 Task: Find a place to stay in Municipio de Copacabana, Colombia, from 7th to 15th July for 4 guests, with a price range of ₹15,000 to ₹20,000, an entire place, and a washing machine.
Action: Mouse moved to (417, 73)
Screenshot: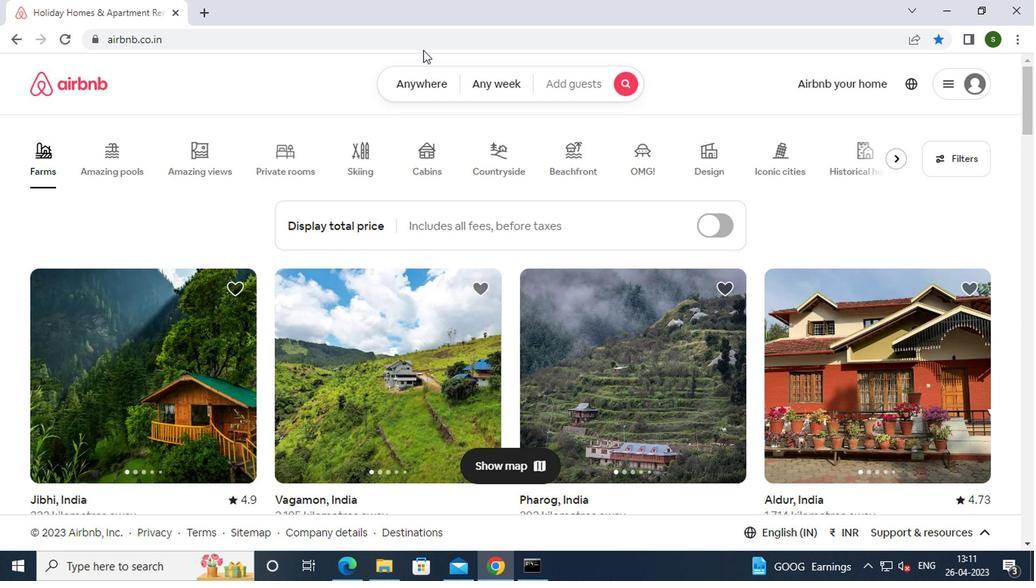 
Action: Mouse pressed left at (417, 73)
Screenshot: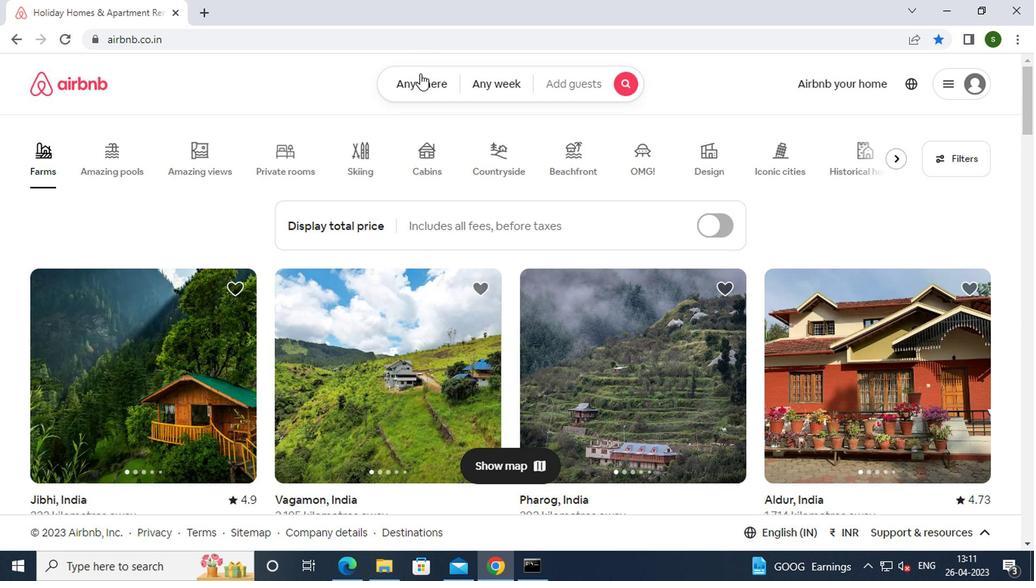 
Action: Mouse moved to (308, 136)
Screenshot: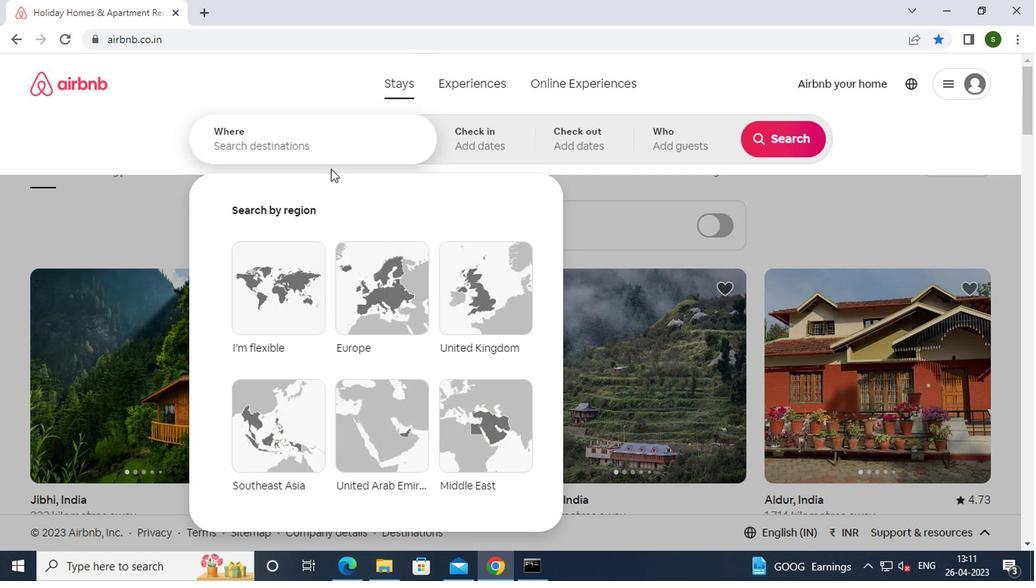 
Action: Mouse pressed left at (308, 136)
Screenshot: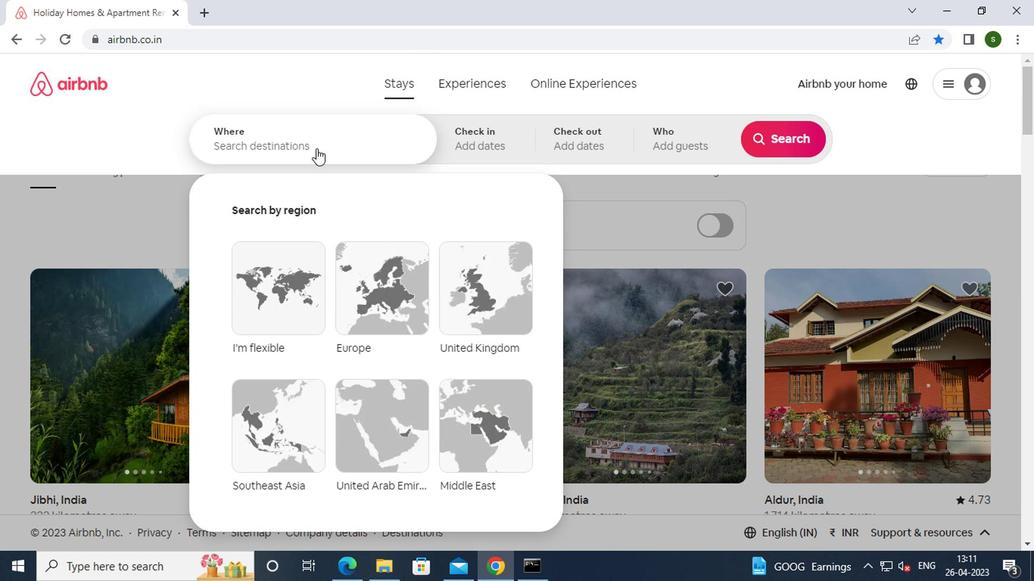 
Action: Key pressed m<Key.caps_lock>unicipio<Key.space>de<Key.space><Key.caps_lock>c<Key.caps_lock>opacabana,<Key.space><Key.caps_lock>c<Key.caps_lock>olombia<Key.enter>
Screenshot: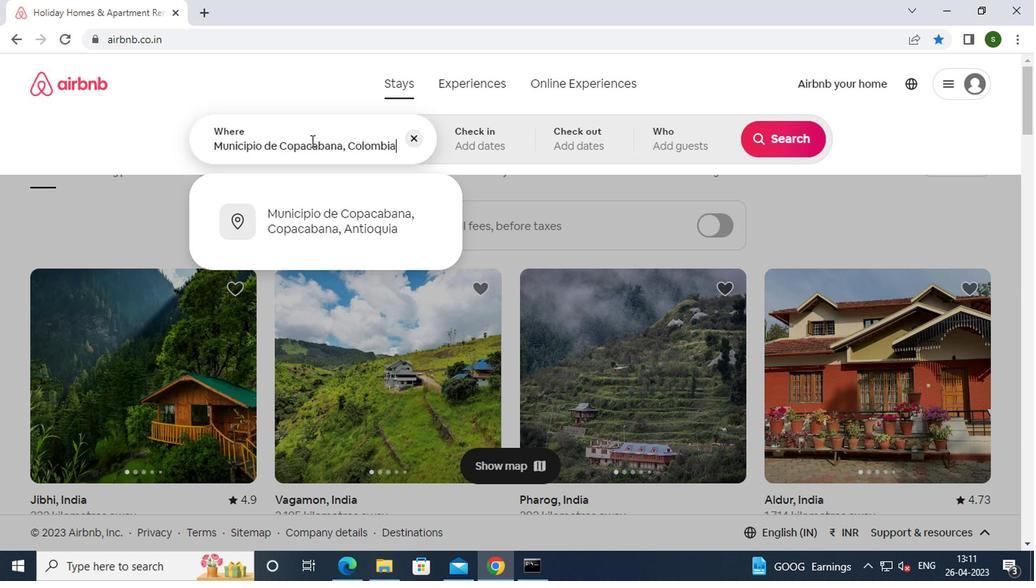 
Action: Mouse moved to (775, 265)
Screenshot: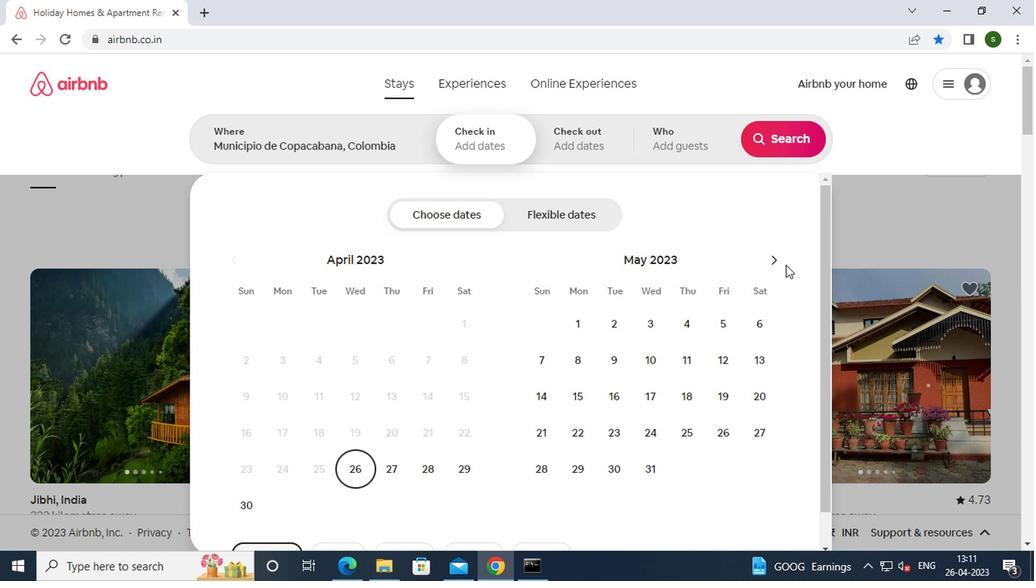 
Action: Mouse pressed left at (775, 265)
Screenshot: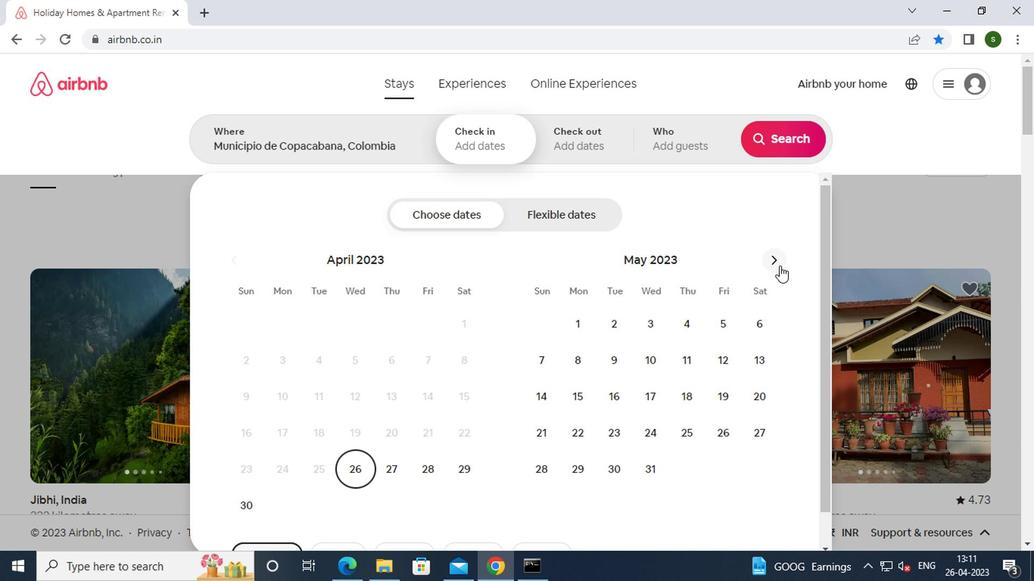 
Action: Mouse pressed left at (775, 265)
Screenshot: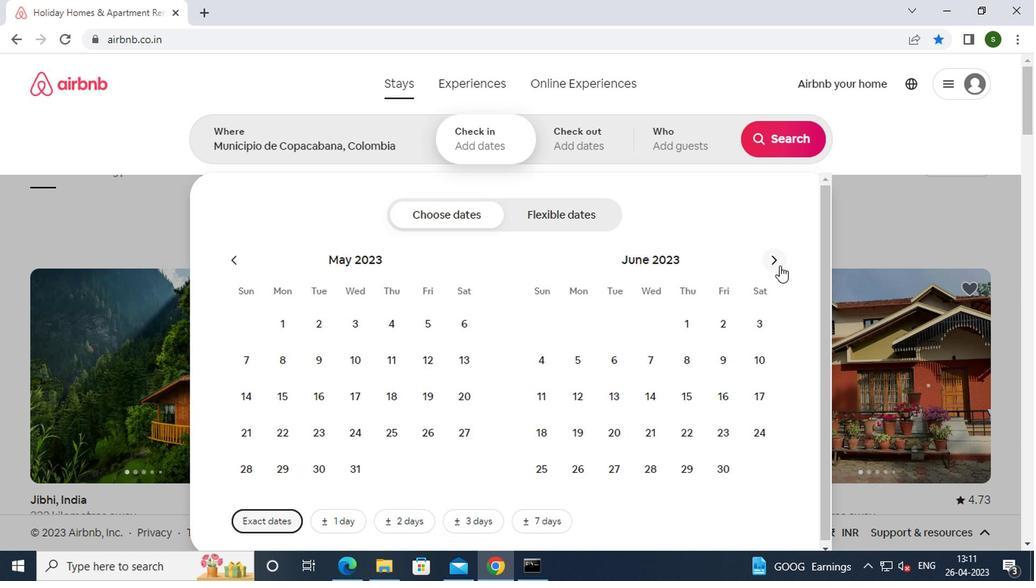 
Action: Mouse moved to (717, 369)
Screenshot: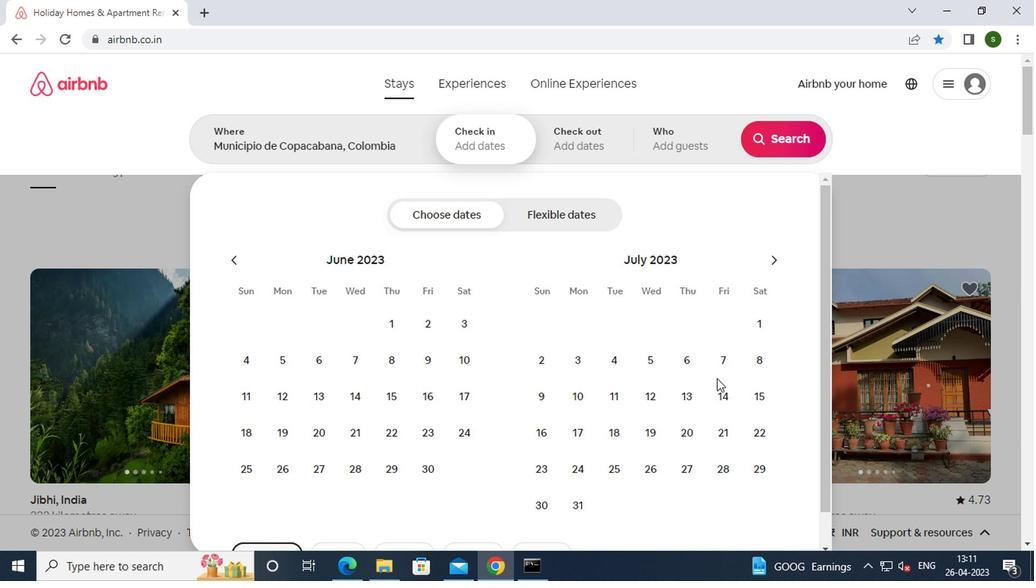 
Action: Mouse pressed left at (717, 369)
Screenshot: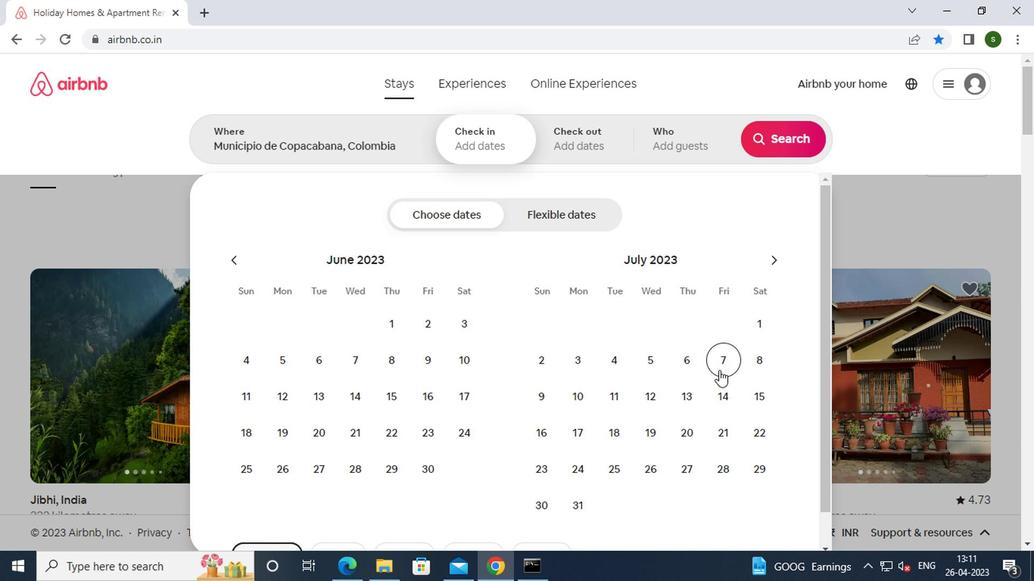 
Action: Mouse moved to (744, 386)
Screenshot: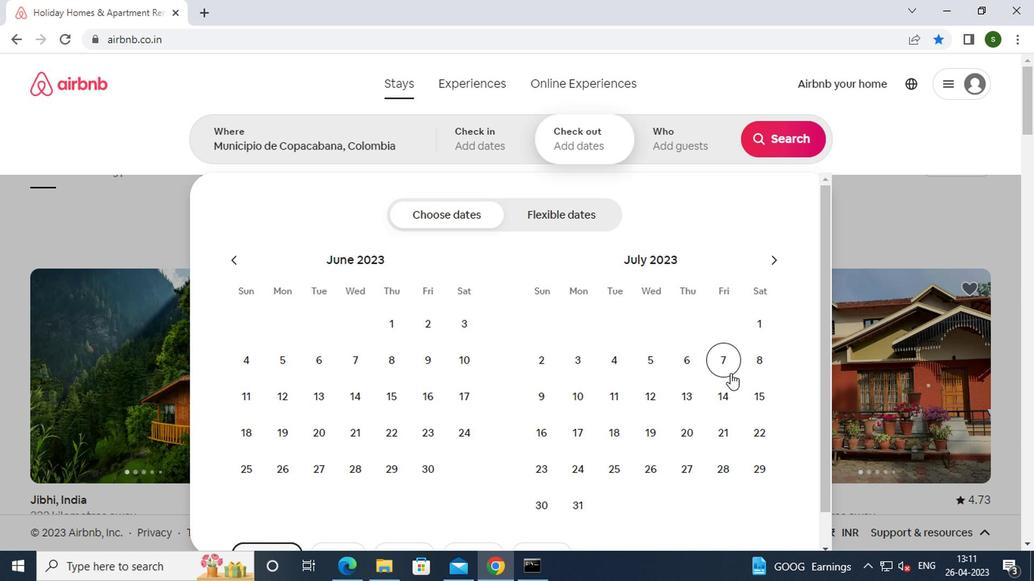 
Action: Mouse pressed left at (744, 386)
Screenshot: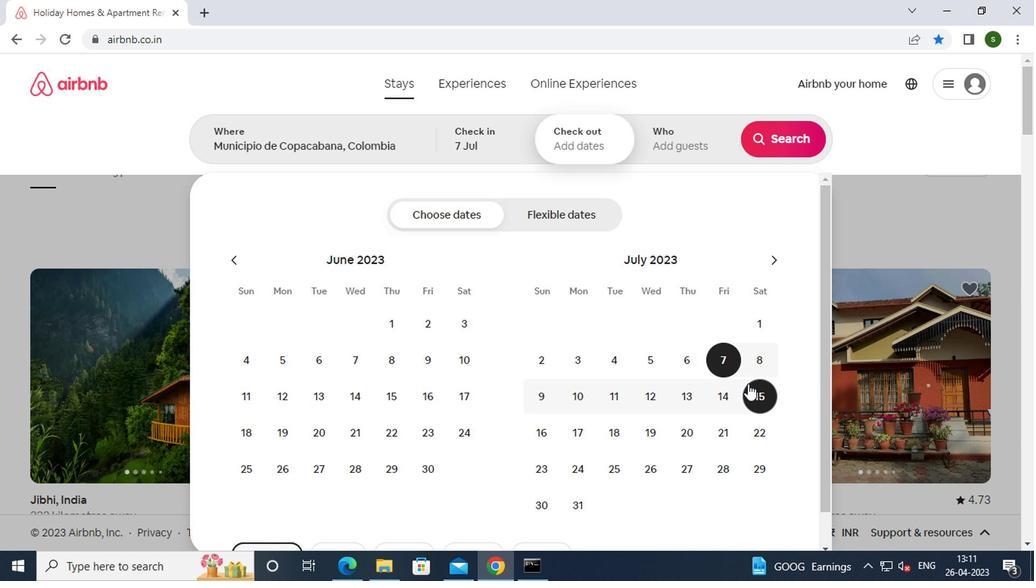 
Action: Mouse moved to (686, 146)
Screenshot: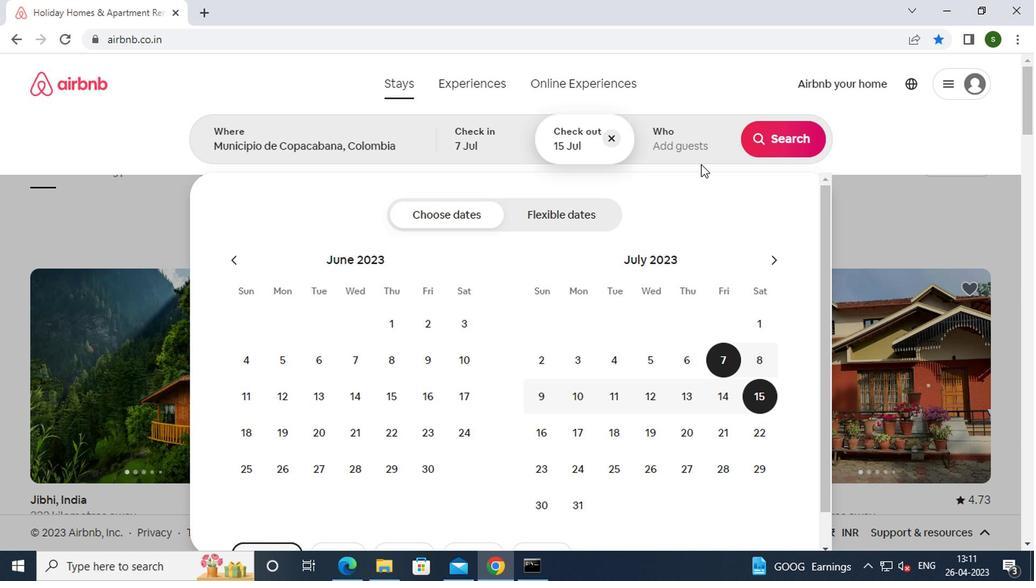 
Action: Mouse pressed left at (686, 146)
Screenshot: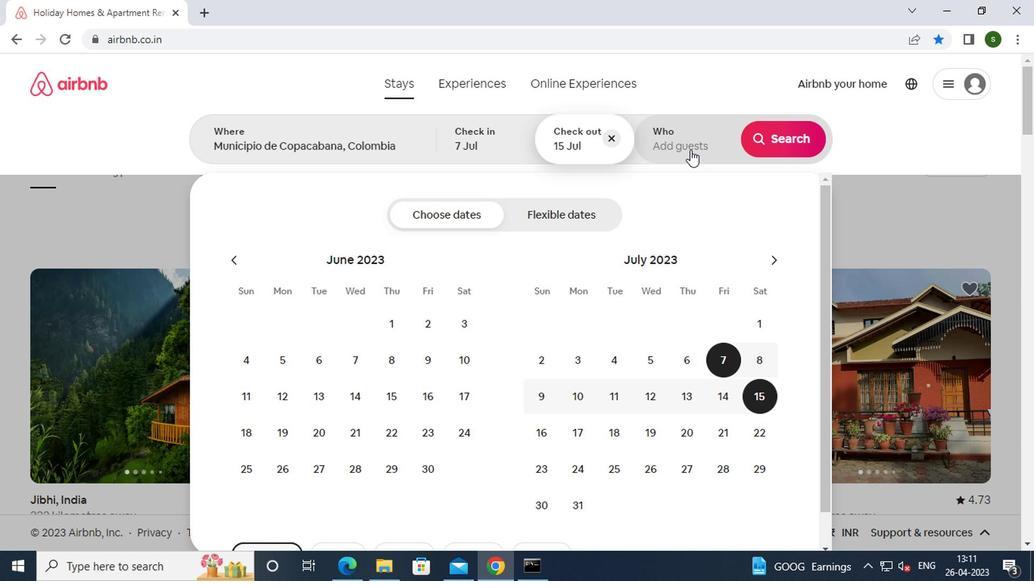 
Action: Mouse moved to (782, 220)
Screenshot: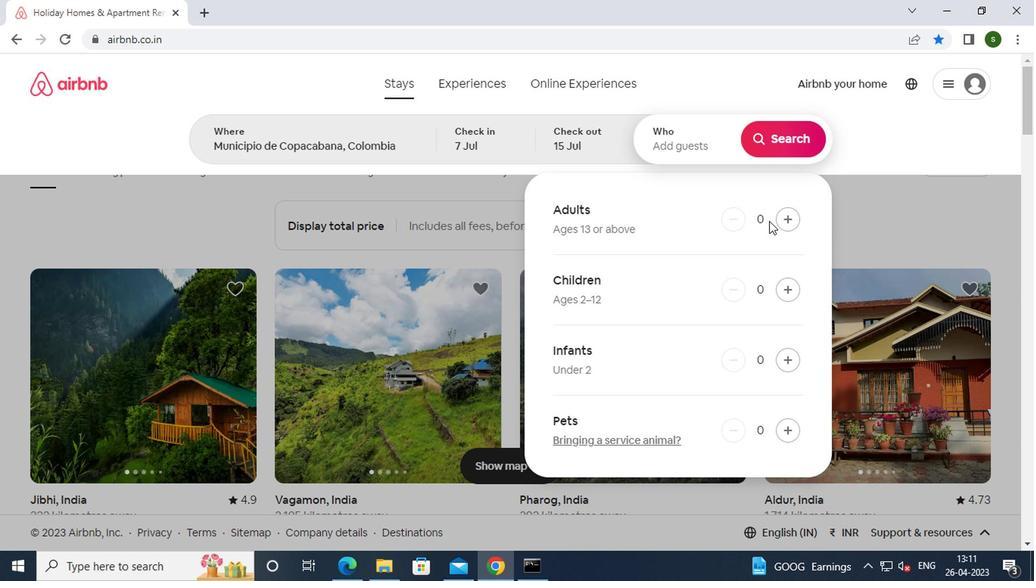 
Action: Mouse pressed left at (782, 220)
Screenshot: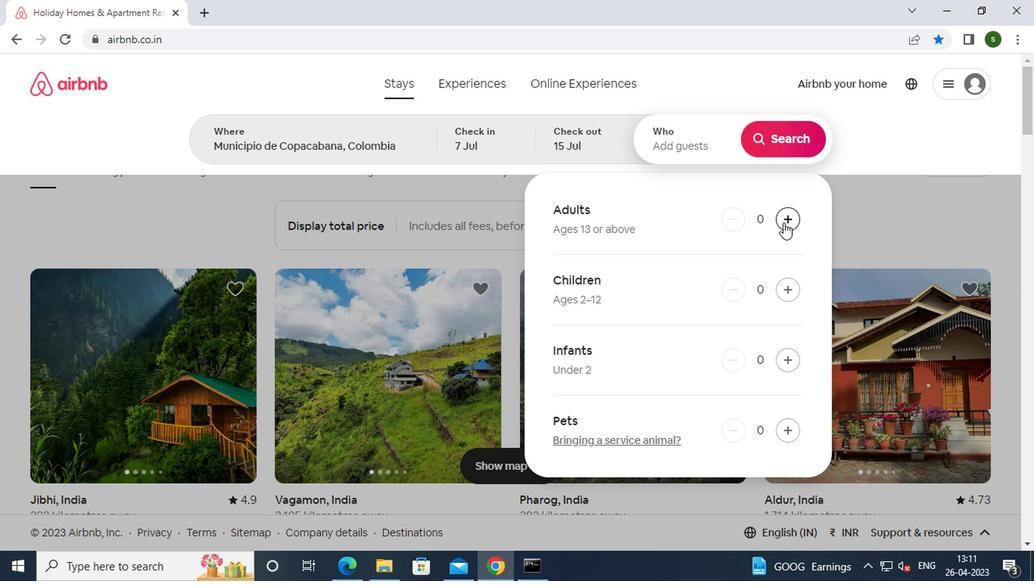 
Action: Mouse pressed left at (782, 220)
Screenshot: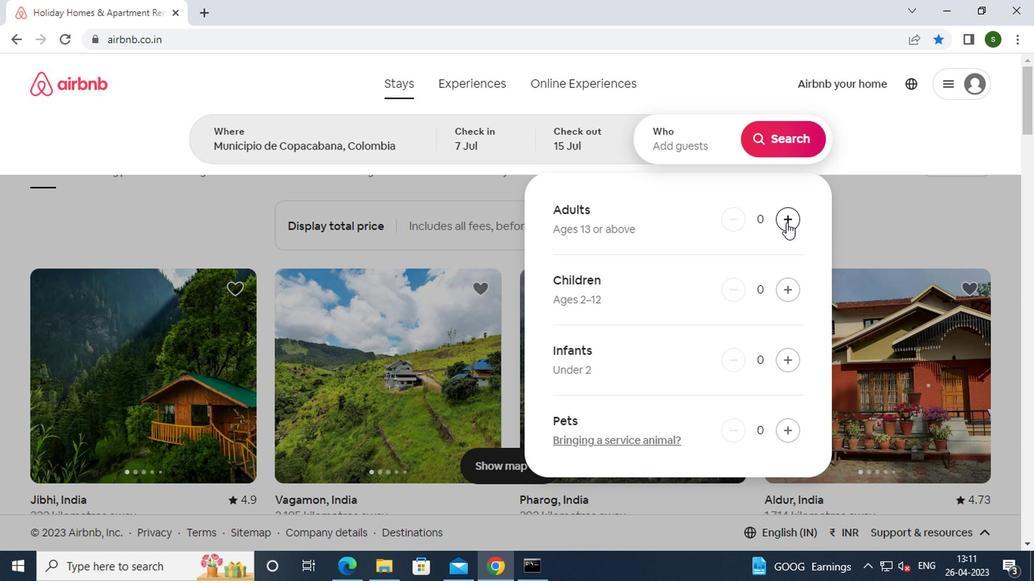 
Action: Mouse pressed left at (782, 220)
Screenshot: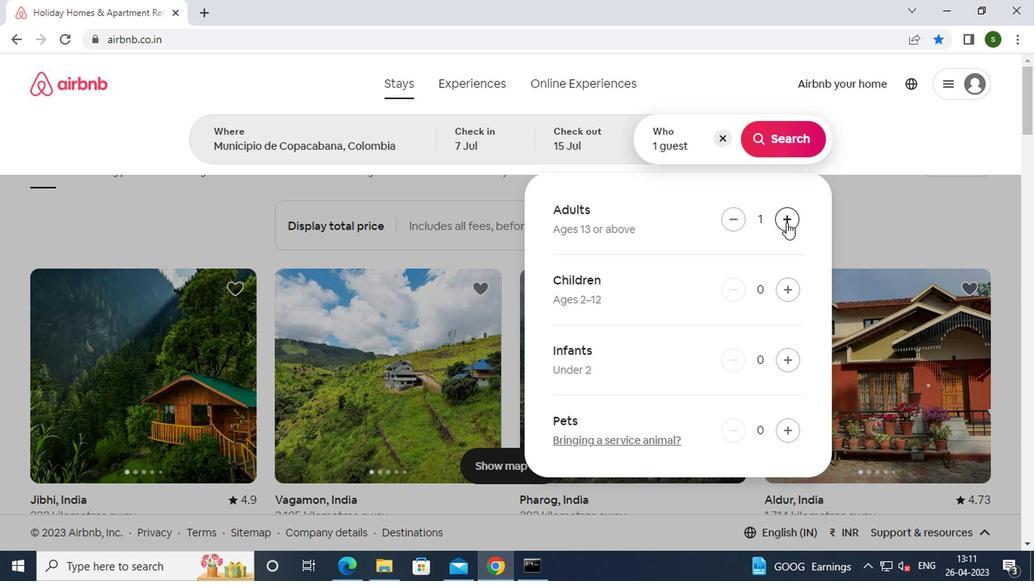 
Action: Mouse pressed left at (782, 220)
Screenshot: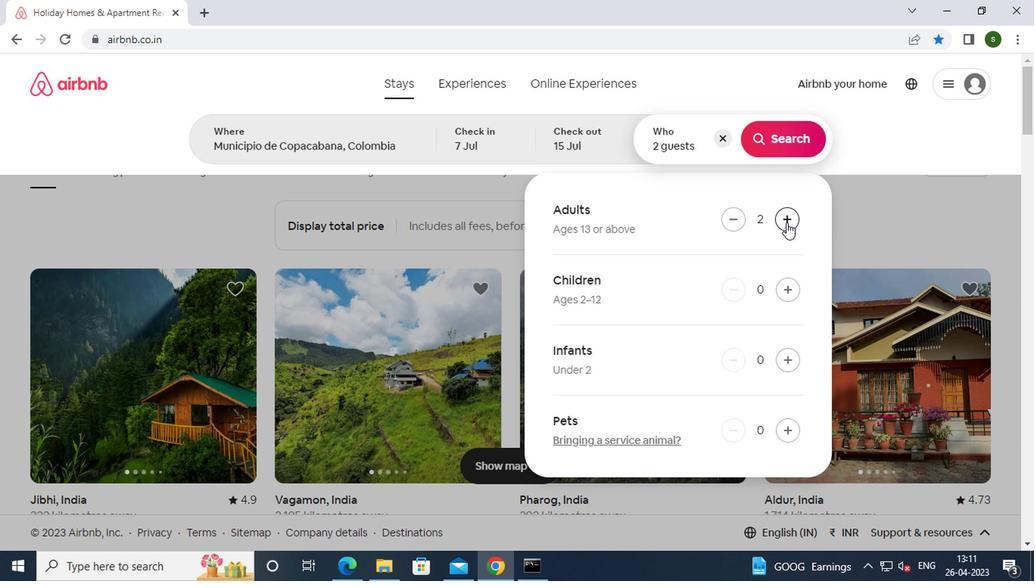 
Action: Mouse pressed left at (782, 220)
Screenshot: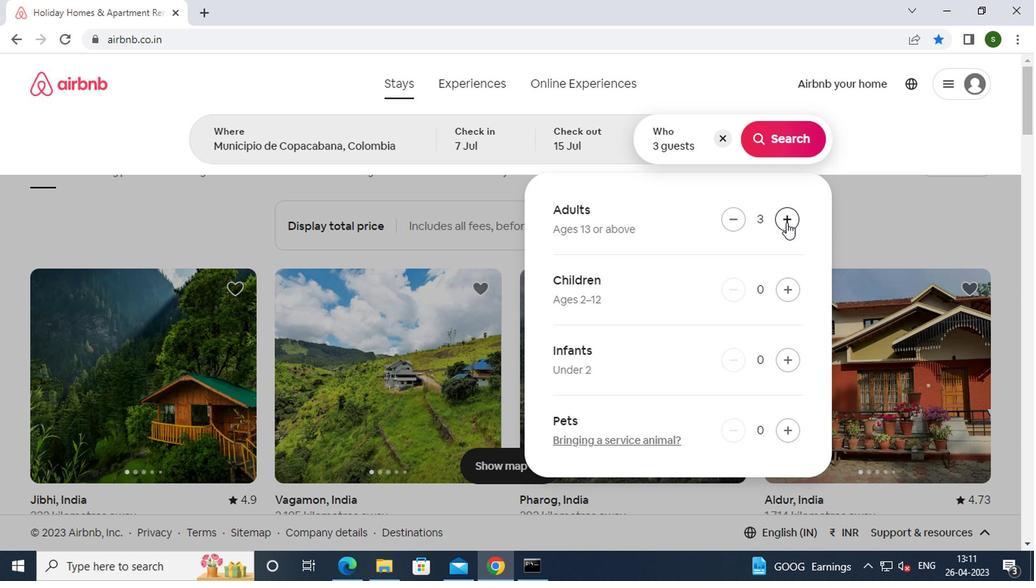 
Action: Mouse pressed left at (782, 220)
Screenshot: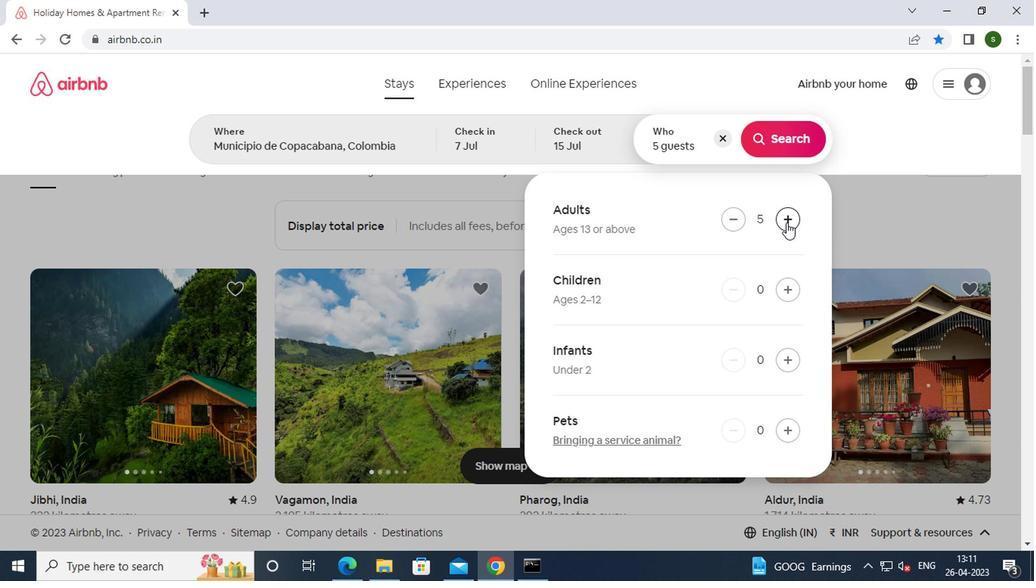 
Action: Mouse moved to (776, 147)
Screenshot: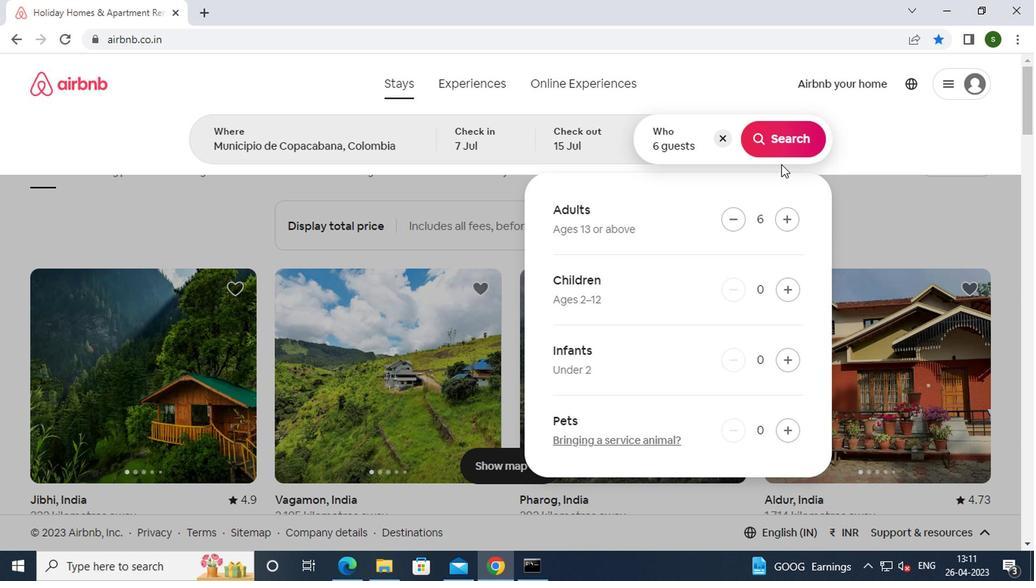 
Action: Mouse pressed left at (776, 147)
Screenshot: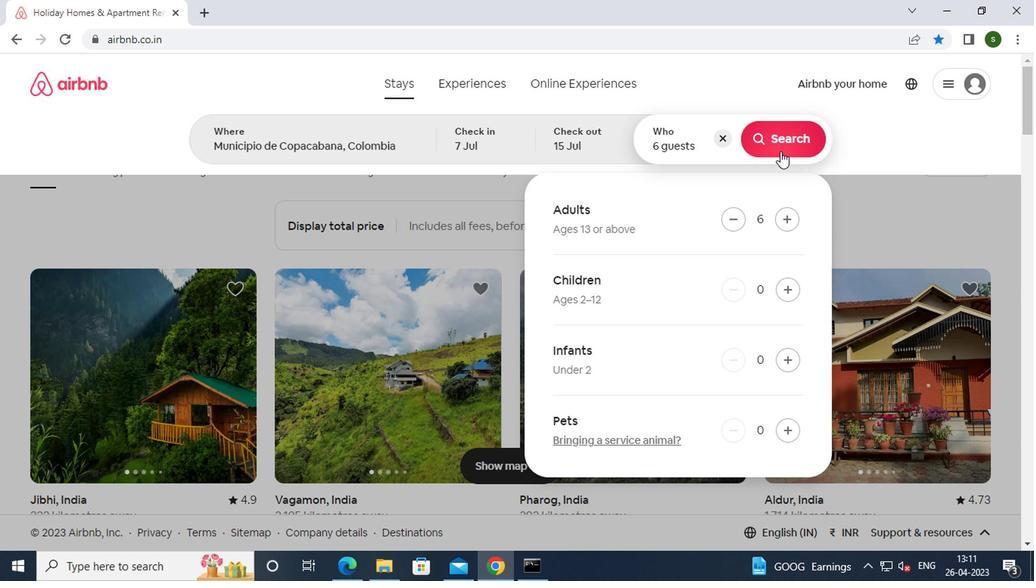
Action: Mouse moved to (948, 141)
Screenshot: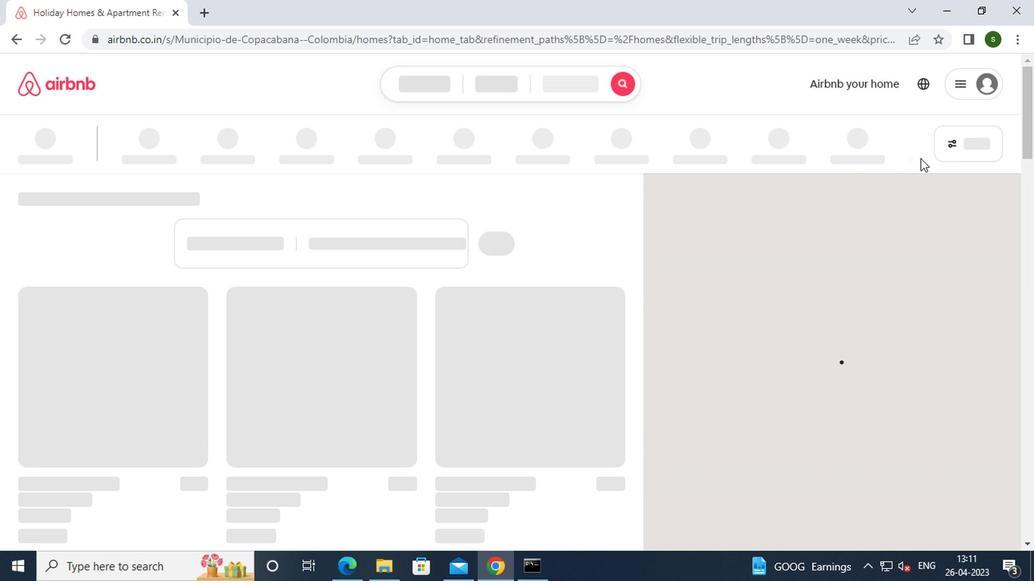 
Action: Mouse pressed left at (948, 141)
Screenshot: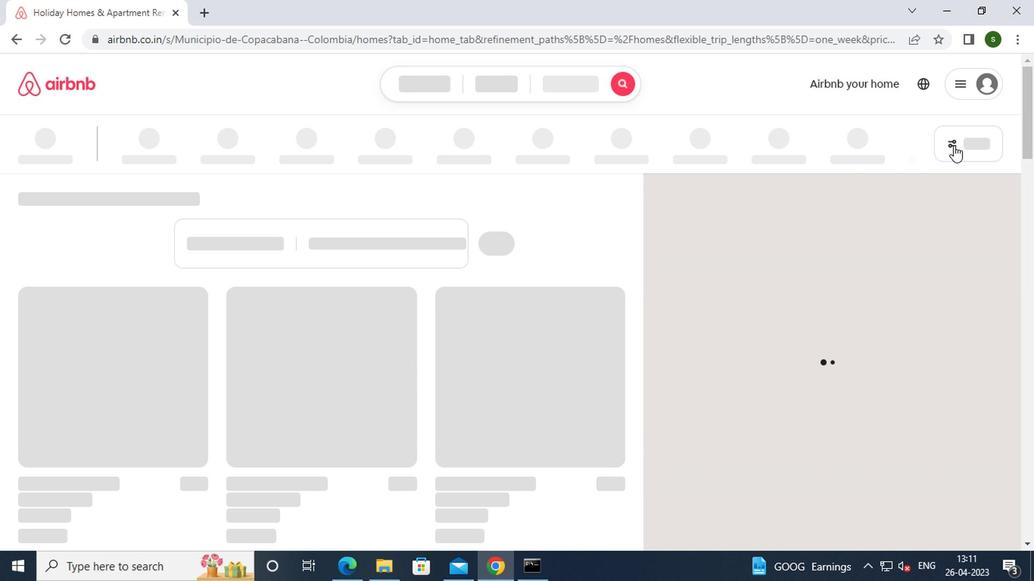 
Action: Mouse moved to (431, 329)
Screenshot: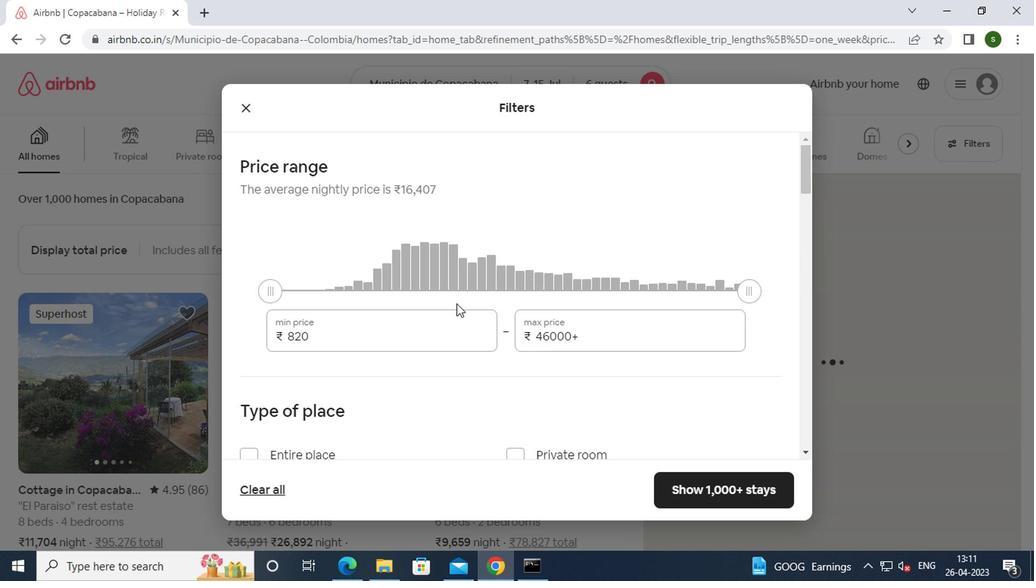 
Action: Mouse pressed left at (431, 329)
Screenshot: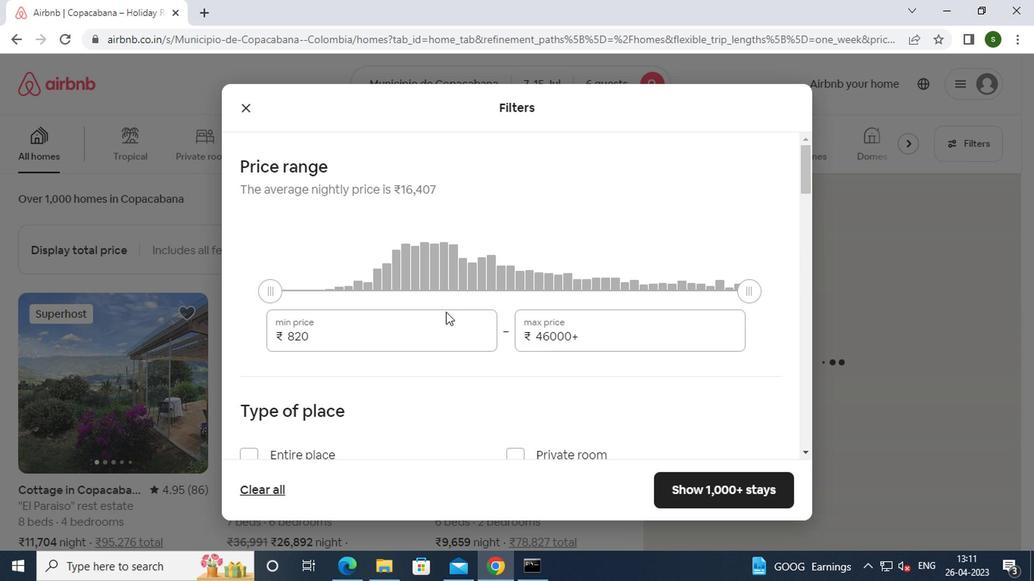 
Action: Key pressed <Key.backspace><Key.backspace><Key.backspace><Key.backspace><Key.backspace><Key.backspace><Key.backspace><Key.backspace><Key.backspace>15000
Screenshot: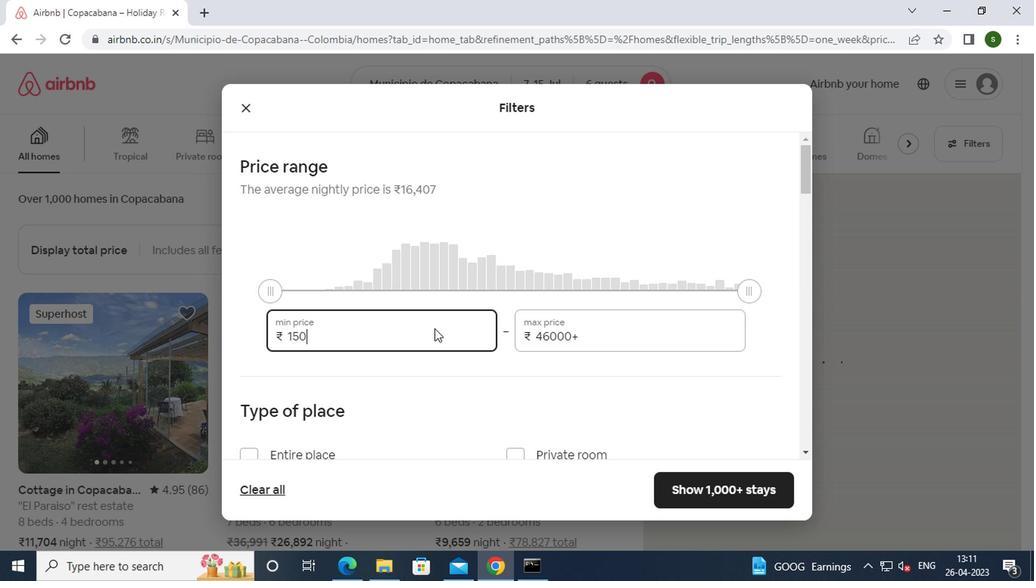 
Action: Mouse moved to (580, 334)
Screenshot: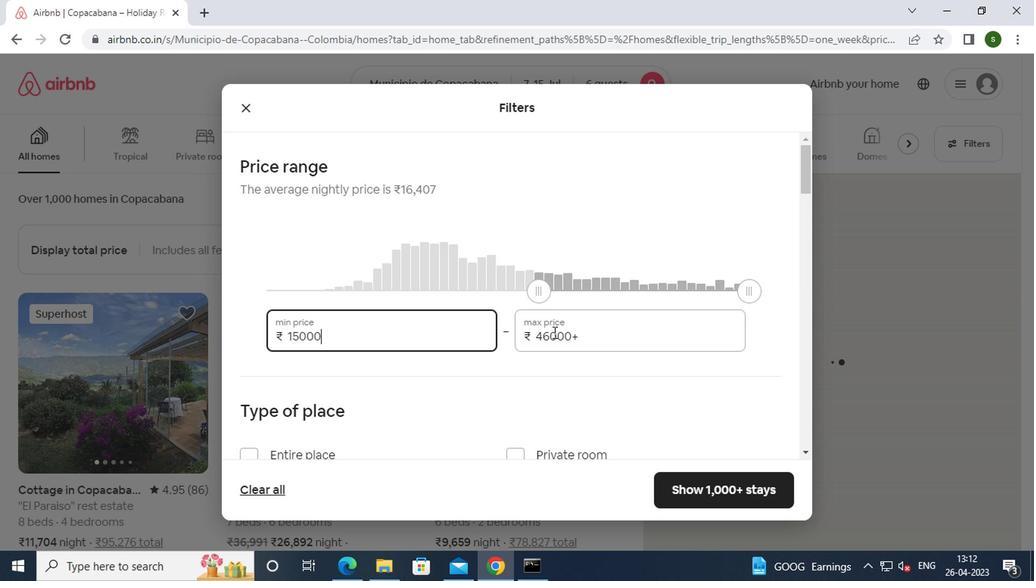 
Action: Mouse pressed left at (580, 334)
Screenshot: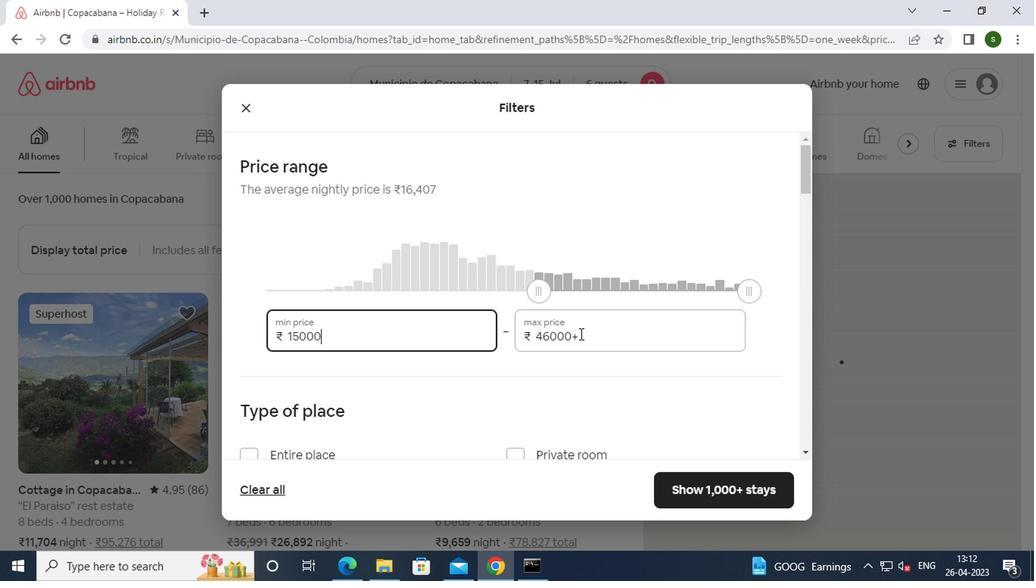 
Action: Key pressed <Key.backspace><Key.backspace><Key.backspace><Key.backspace><Key.backspace><Key.backspace><Key.backspace><Key.backspace><Key.backspace><Key.backspace><Key.backspace><Key.backspace><Key.backspace><Key.backspace><Key.backspace><Key.backspace><Key.backspace><Key.backspace><Key.backspace>20000
Screenshot: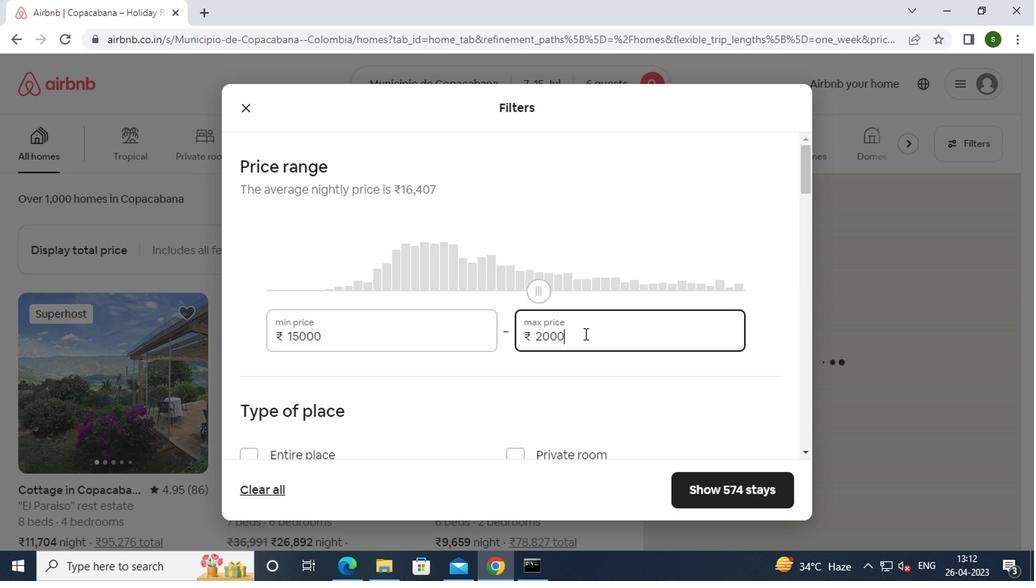 
Action: Mouse moved to (463, 367)
Screenshot: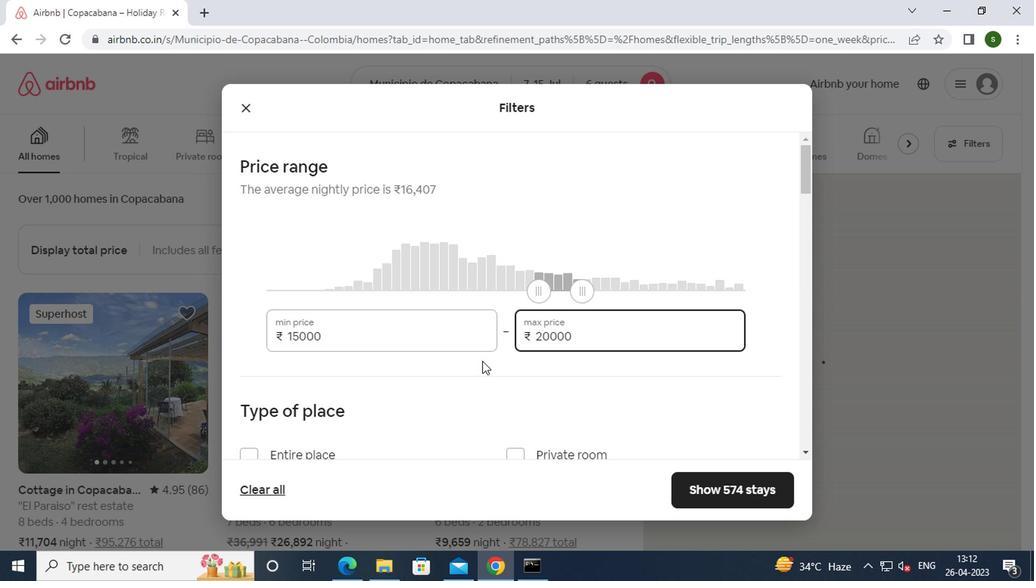 
Action: Mouse scrolled (463, 367) with delta (0, 0)
Screenshot: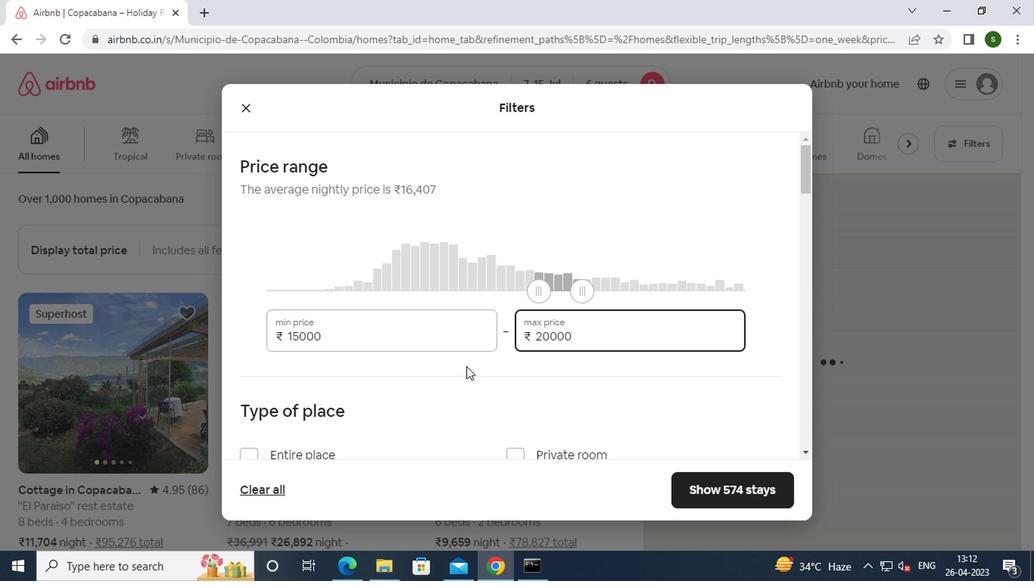 
Action: Mouse scrolled (463, 367) with delta (0, 0)
Screenshot: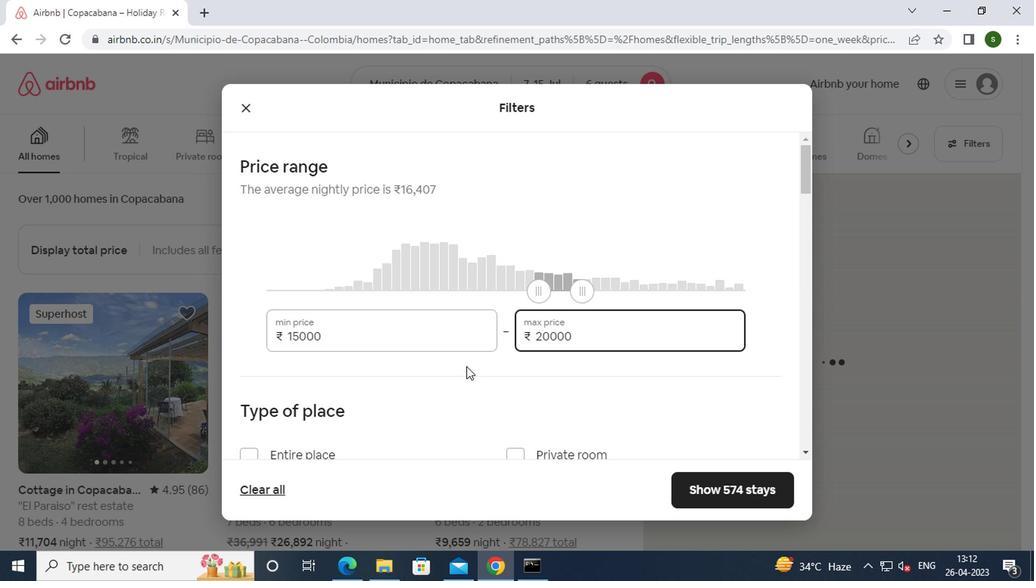 
Action: Mouse moved to (279, 306)
Screenshot: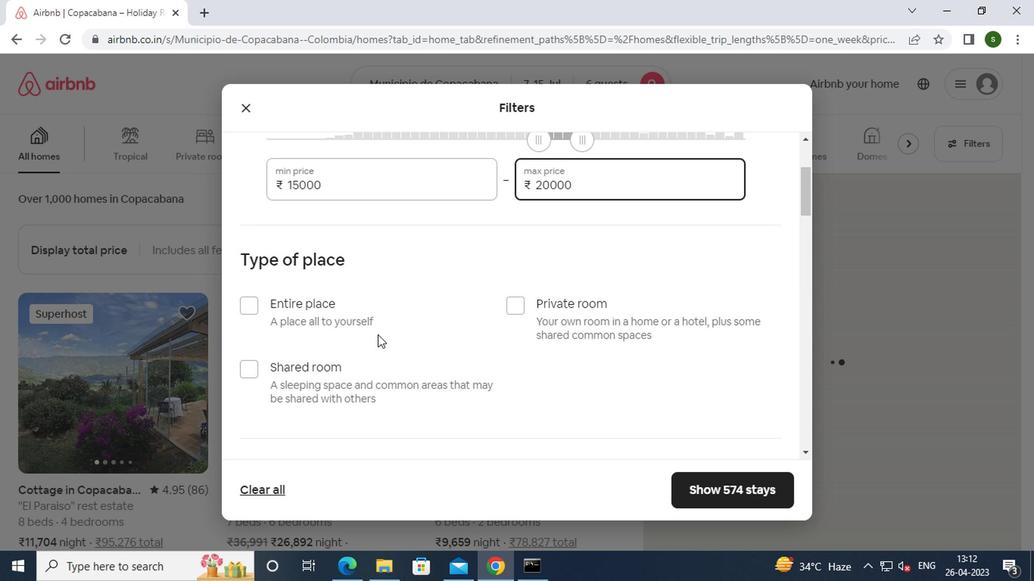 
Action: Mouse pressed left at (279, 306)
Screenshot: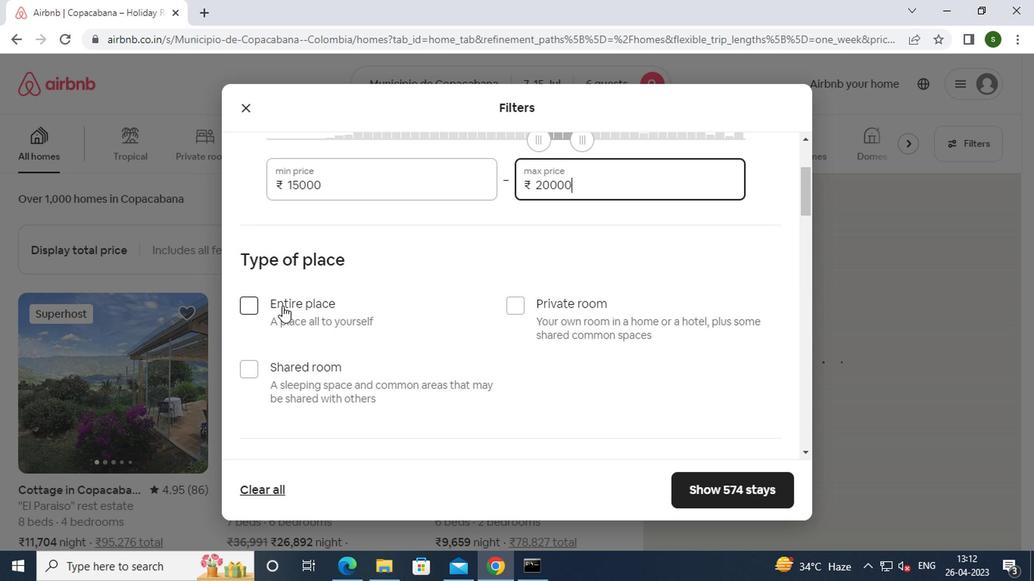 
Action: Mouse moved to (454, 311)
Screenshot: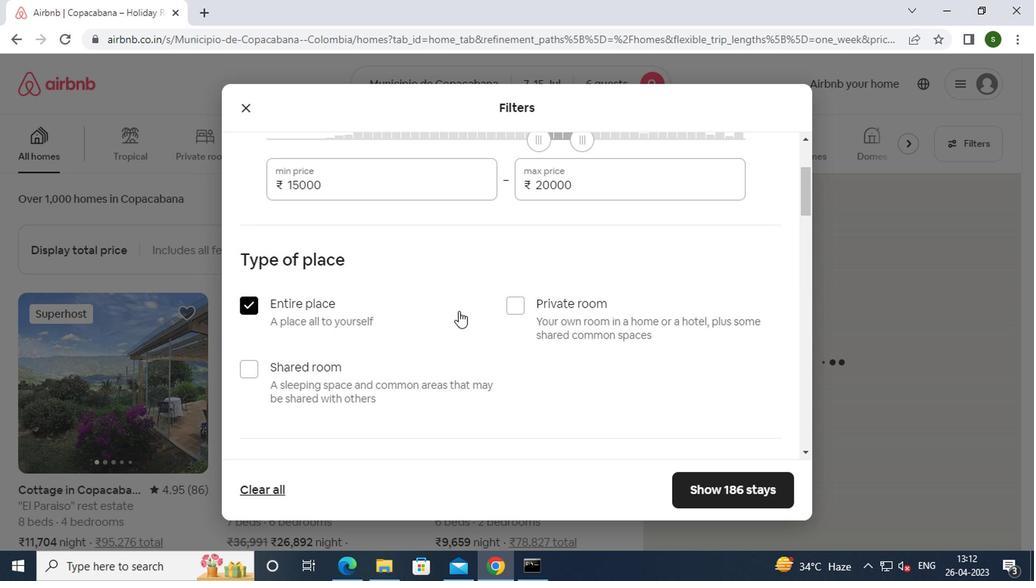 
Action: Mouse scrolled (454, 310) with delta (0, 0)
Screenshot: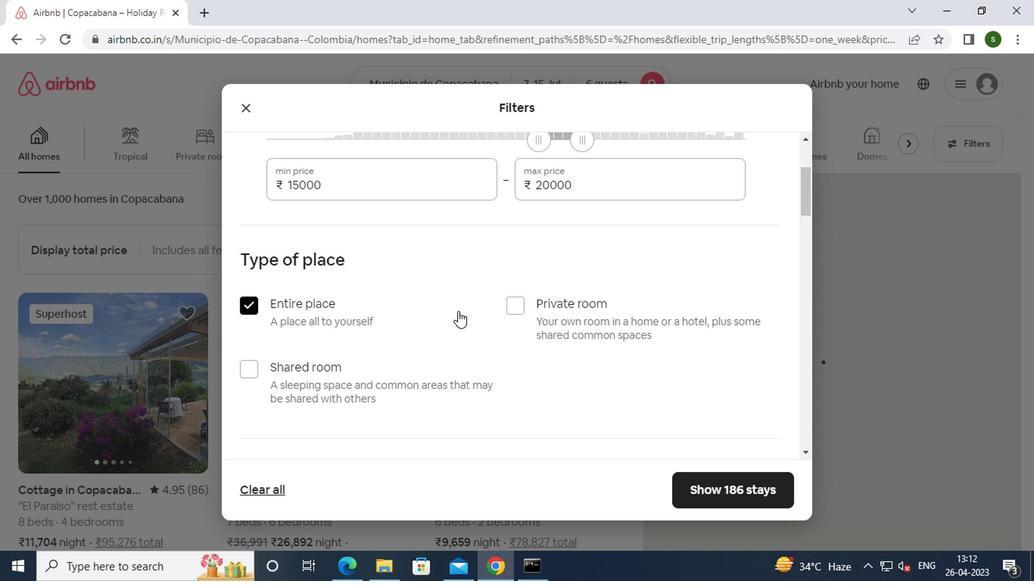 
Action: Mouse scrolled (454, 310) with delta (0, 0)
Screenshot: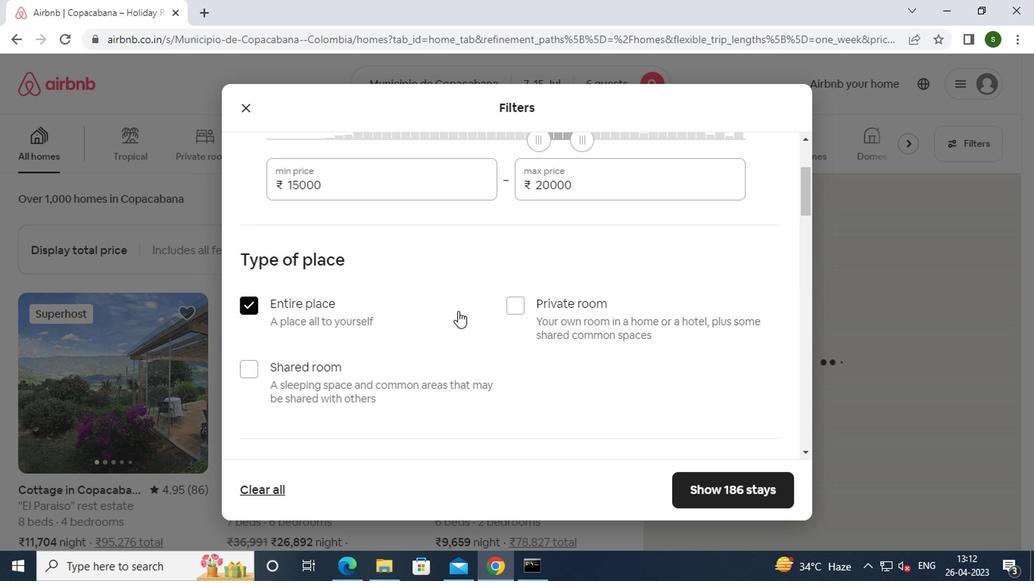 
Action: Mouse scrolled (454, 310) with delta (0, 0)
Screenshot: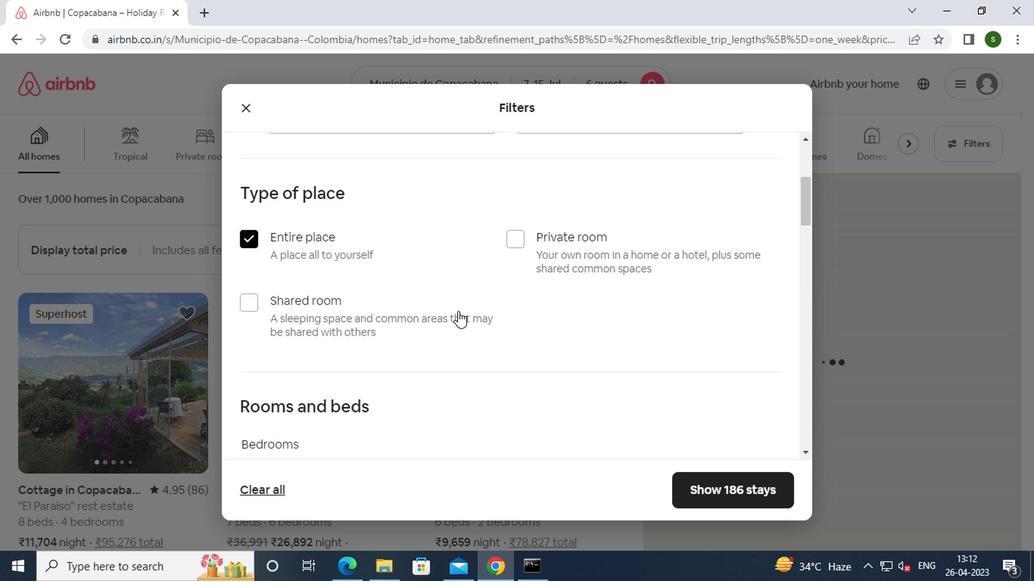 
Action: Mouse moved to (431, 322)
Screenshot: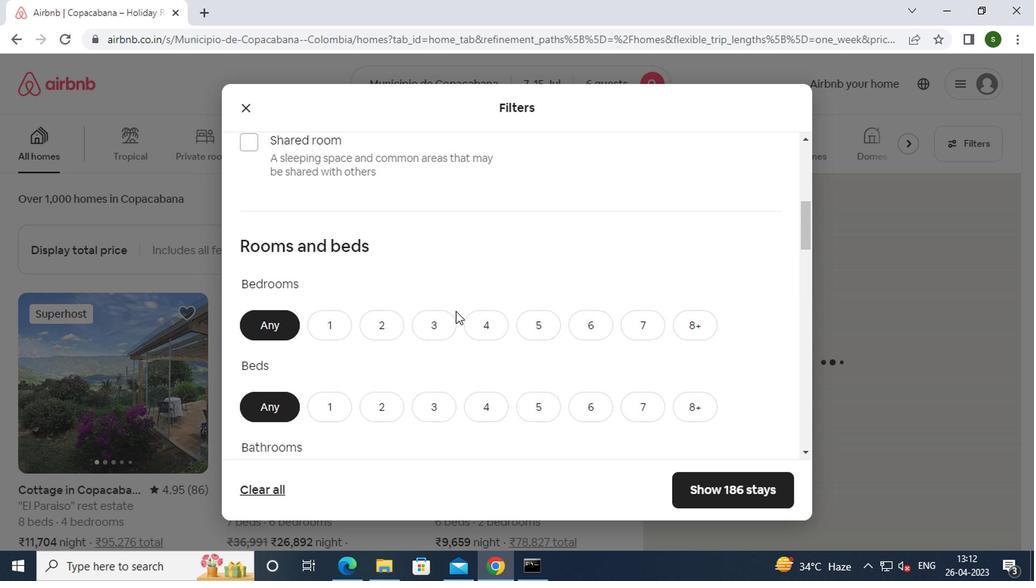 
Action: Mouse pressed left at (431, 322)
Screenshot: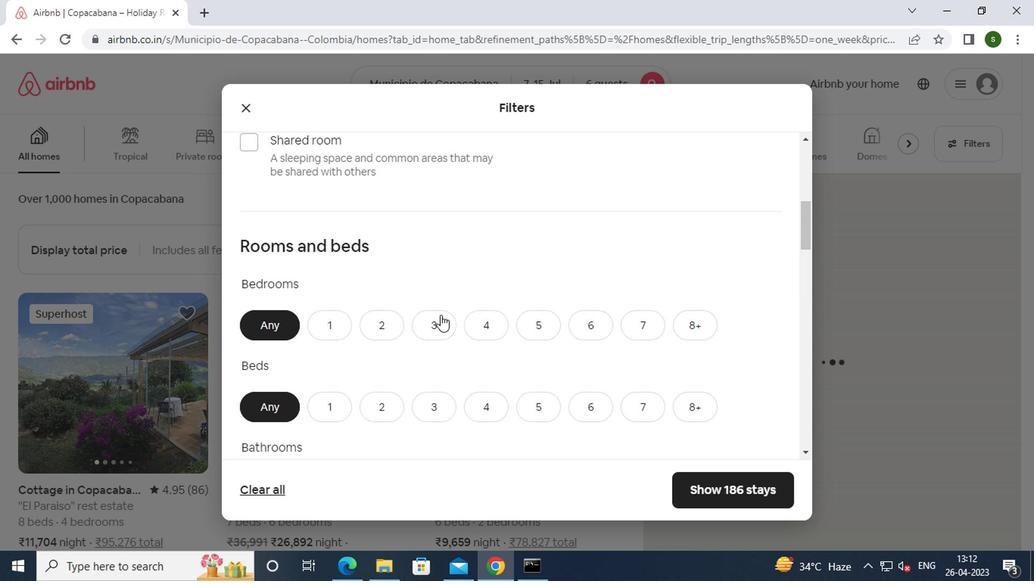 
Action: Mouse moved to (425, 400)
Screenshot: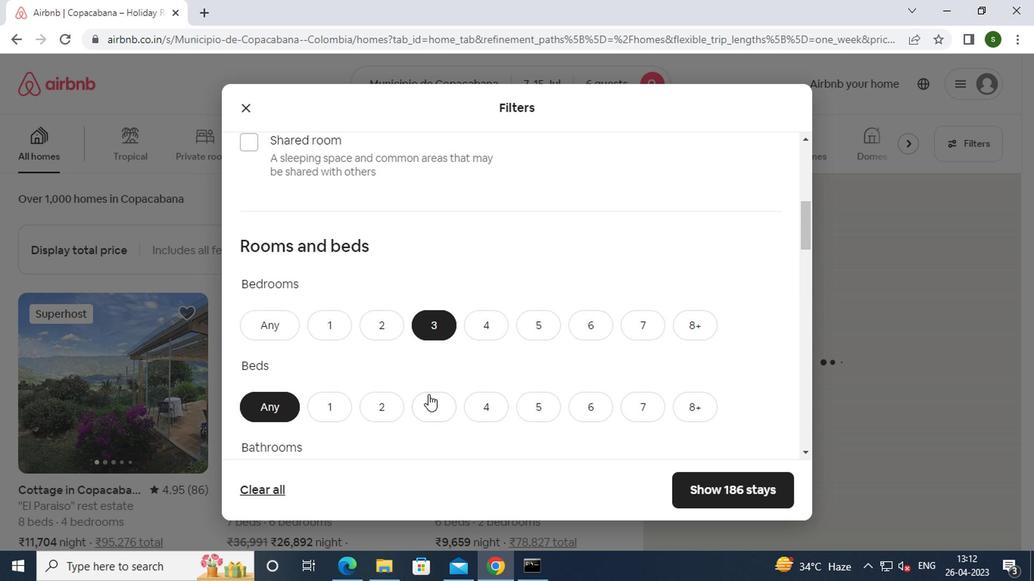 
Action: Mouse pressed left at (425, 400)
Screenshot: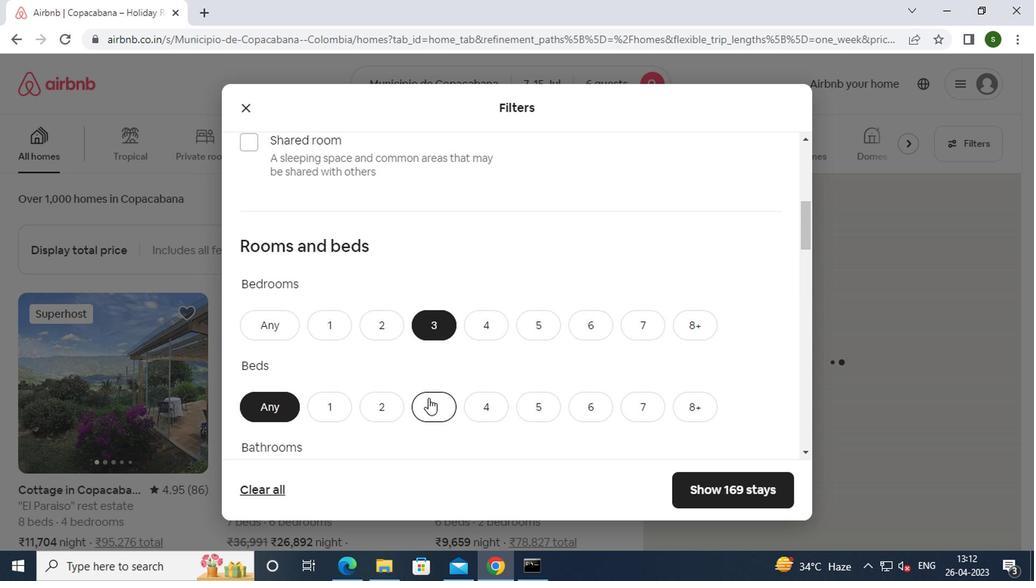 
Action: Mouse moved to (433, 366)
Screenshot: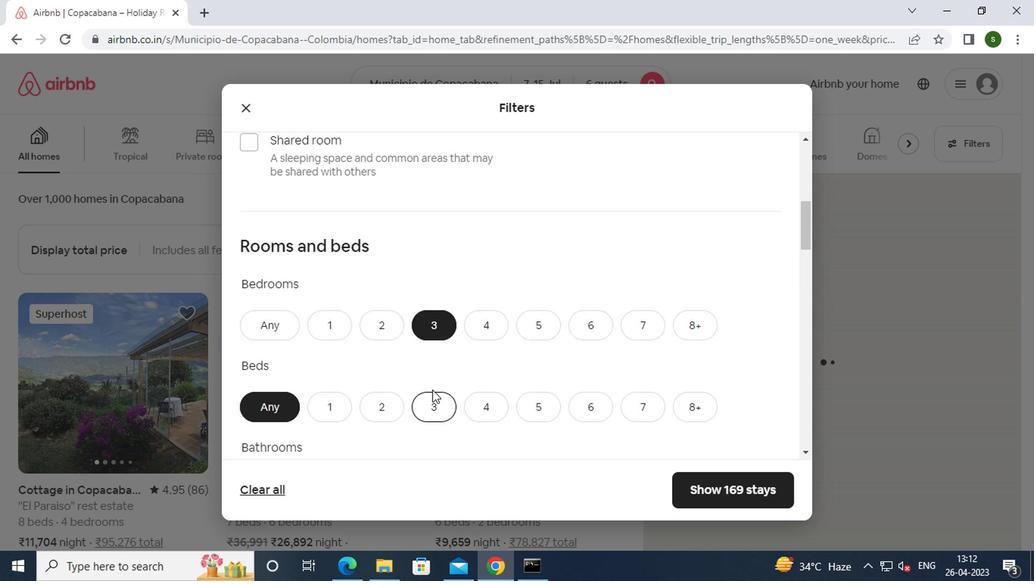 
Action: Mouse scrolled (433, 365) with delta (0, 0)
Screenshot: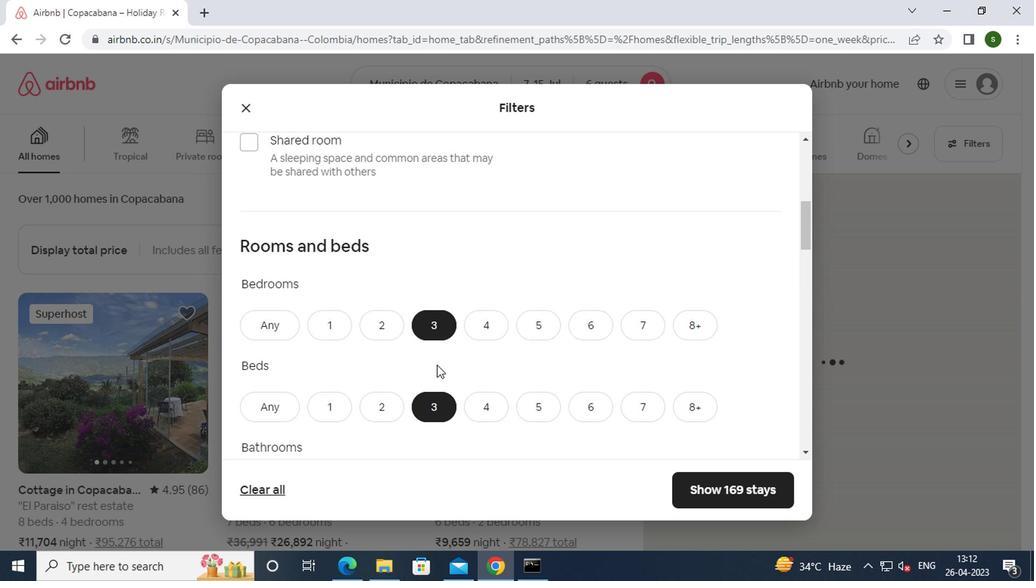 
Action: Mouse scrolled (433, 365) with delta (0, 0)
Screenshot: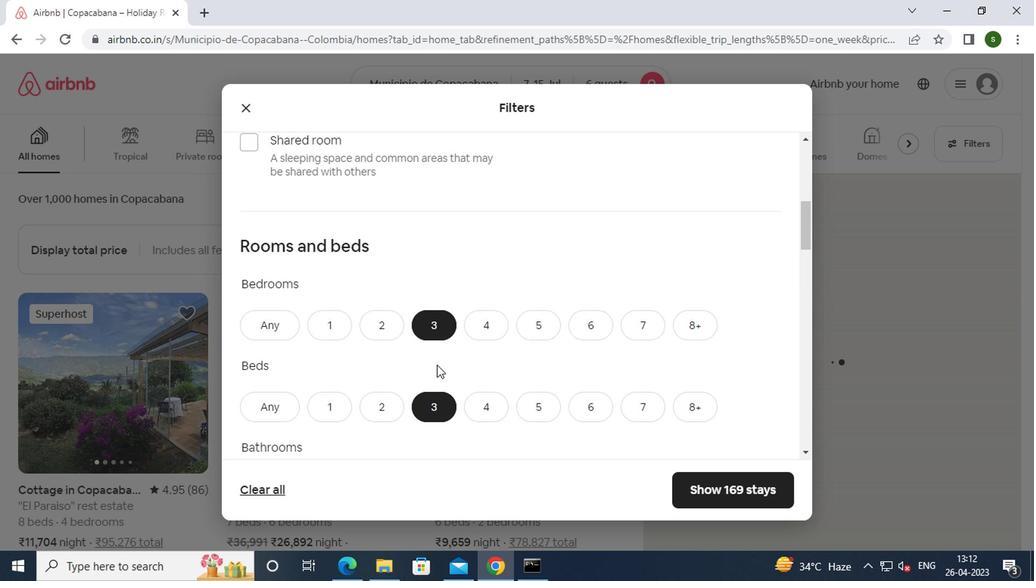 
Action: Mouse moved to (436, 346)
Screenshot: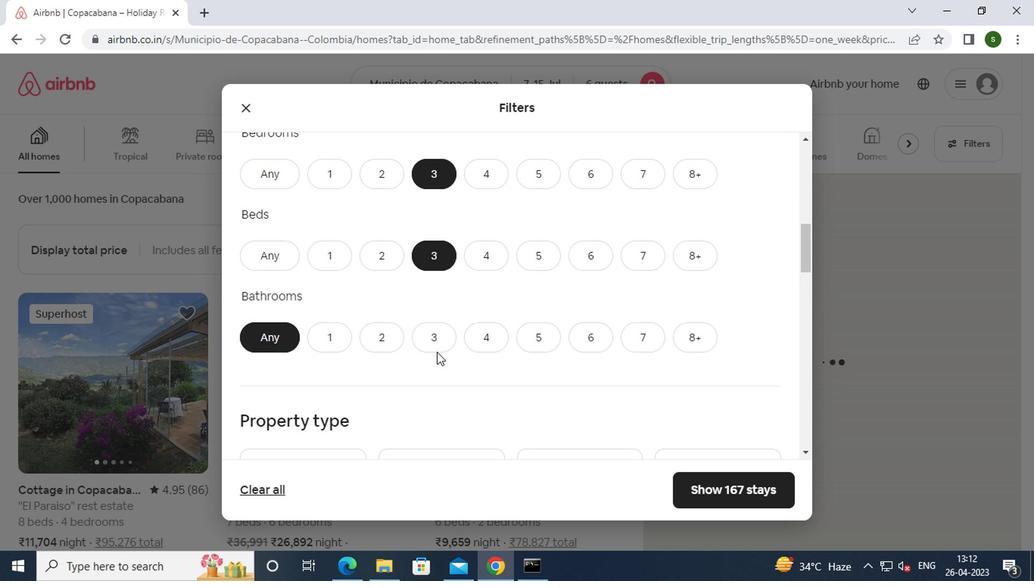 
Action: Mouse pressed left at (436, 346)
Screenshot: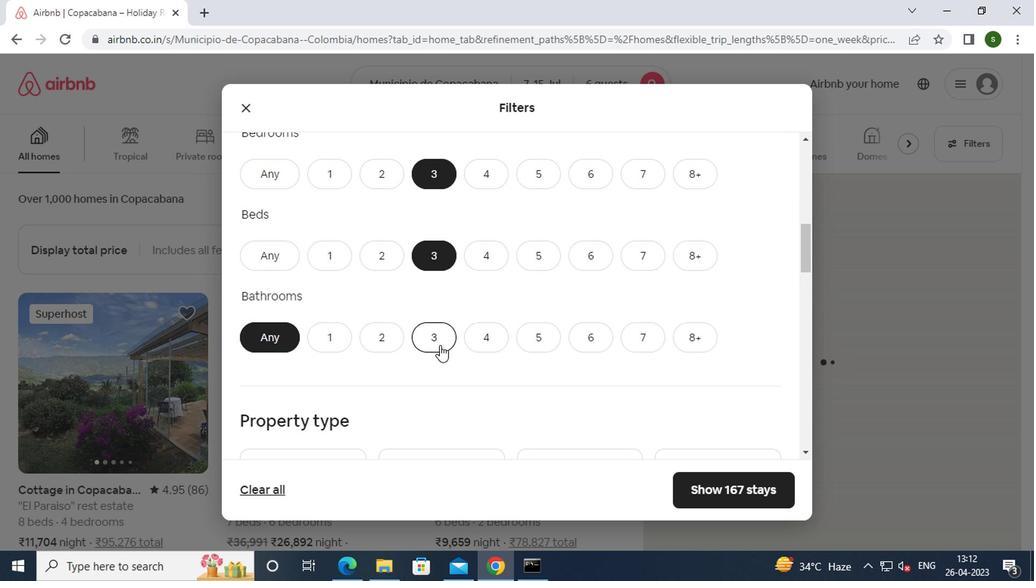 
Action: Mouse moved to (470, 327)
Screenshot: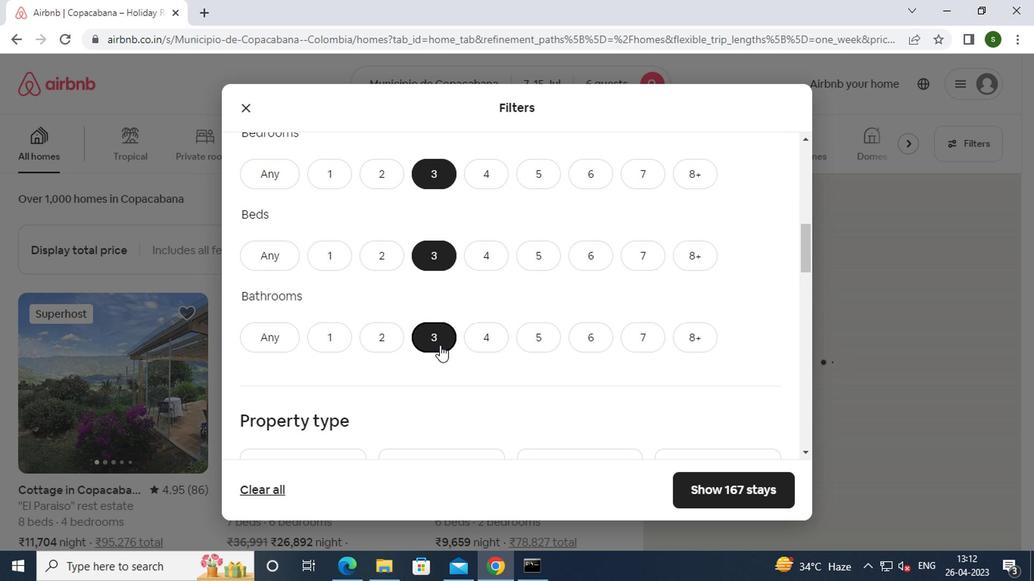 
Action: Mouse scrolled (470, 325) with delta (0, -1)
Screenshot: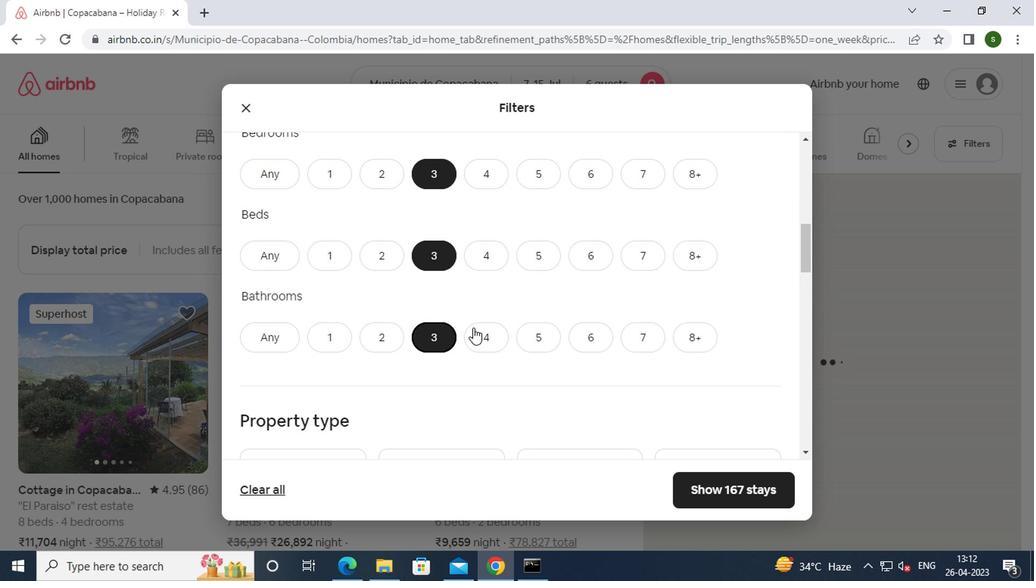 
Action: Mouse scrolled (470, 325) with delta (0, -1)
Screenshot: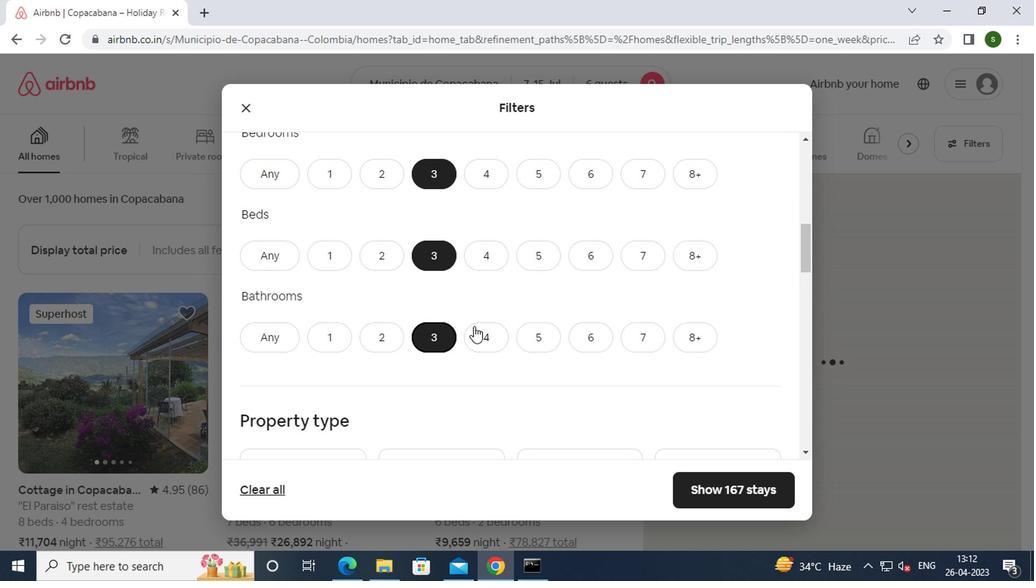 
Action: Mouse scrolled (470, 325) with delta (0, -1)
Screenshot: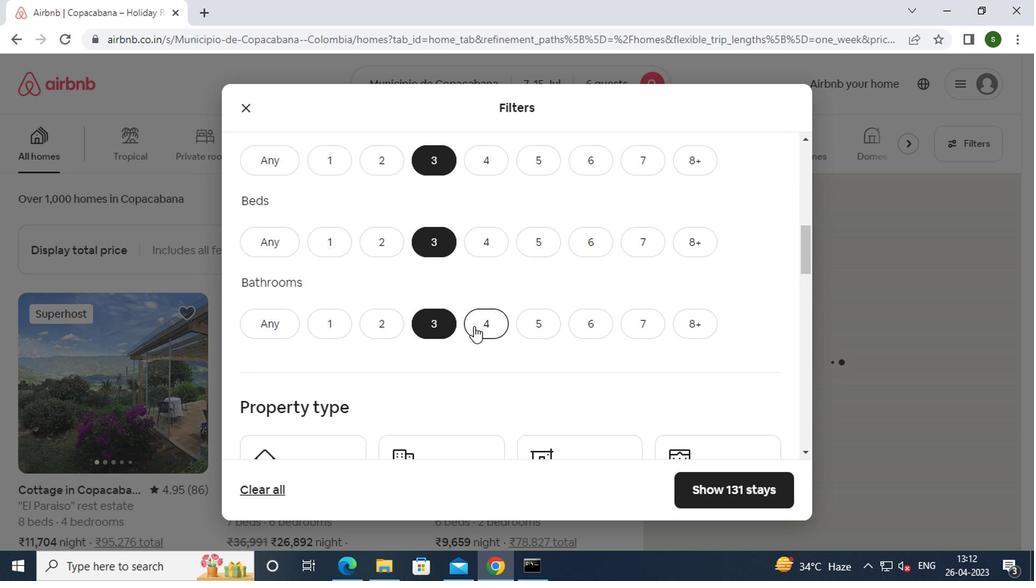 
Action: Mouse moved to (318, 288)
Screenshot: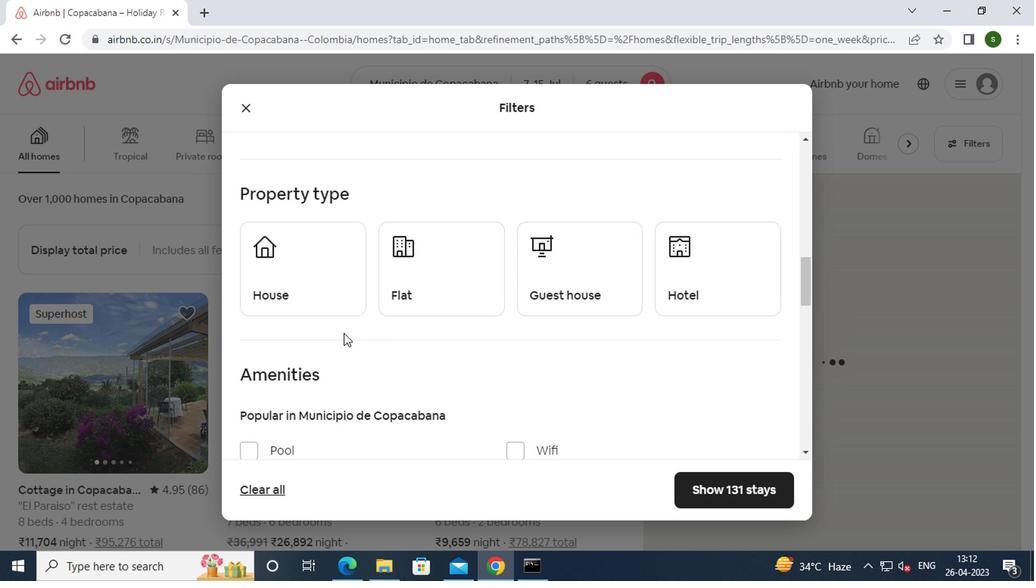 
Action: Mouse pressed left at (318, 288)
Screenshot: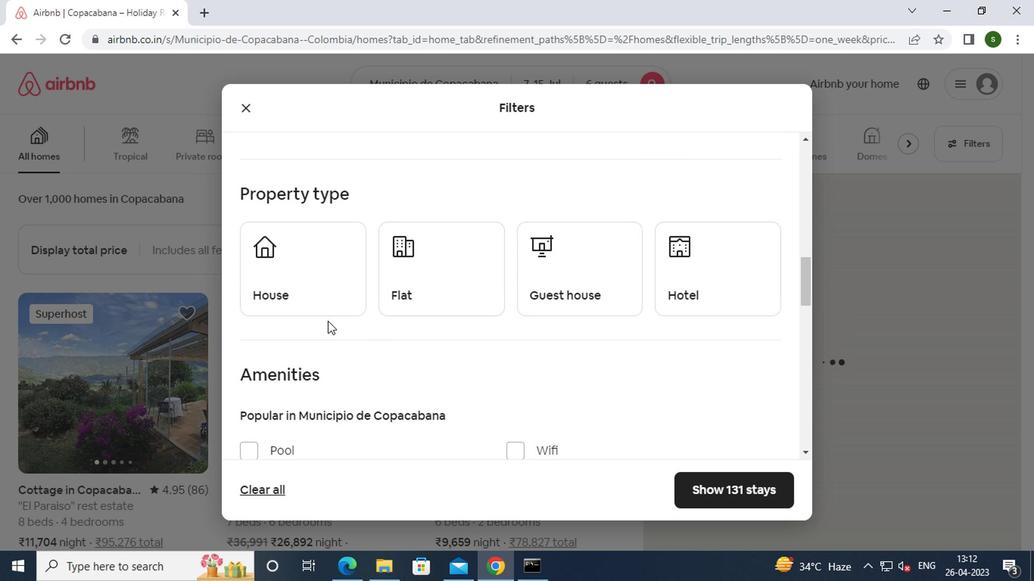 
Action: Mouse moved to (418, 261)
Screenshot: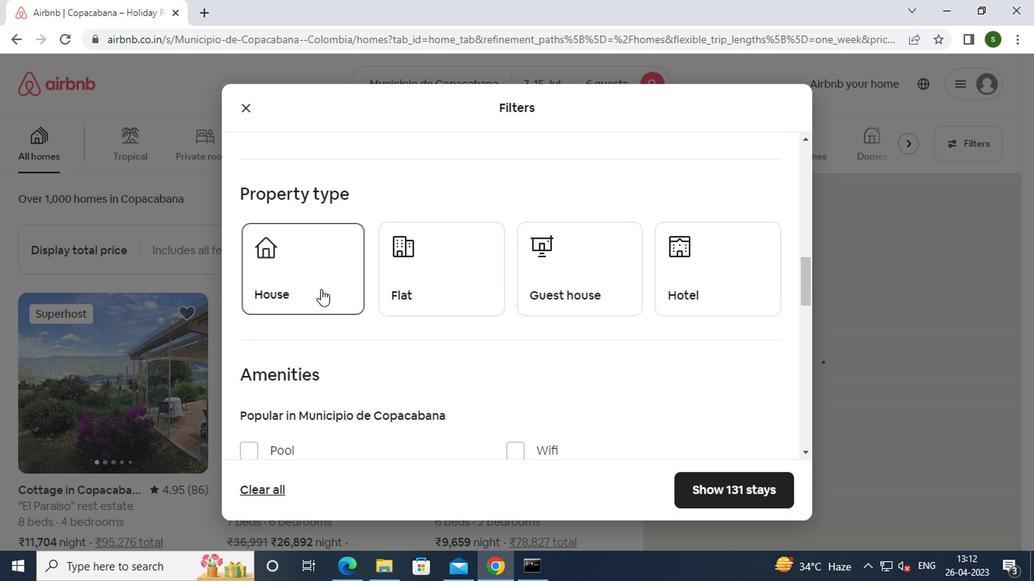 
Action: Mouse pressed left at (418, 261)
Screenshot: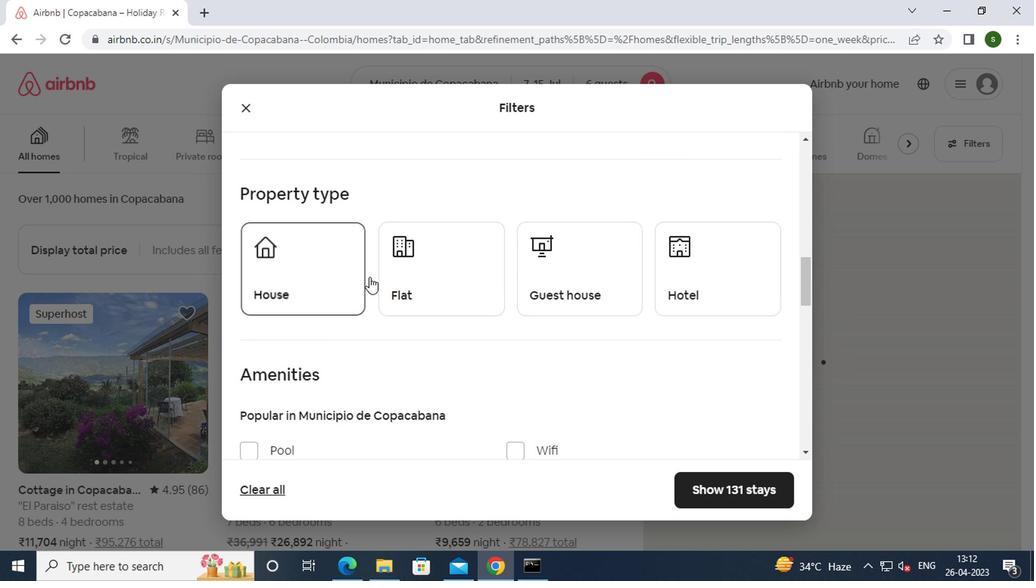 
Action: Mouse moved to (596, 267)
Screenshot: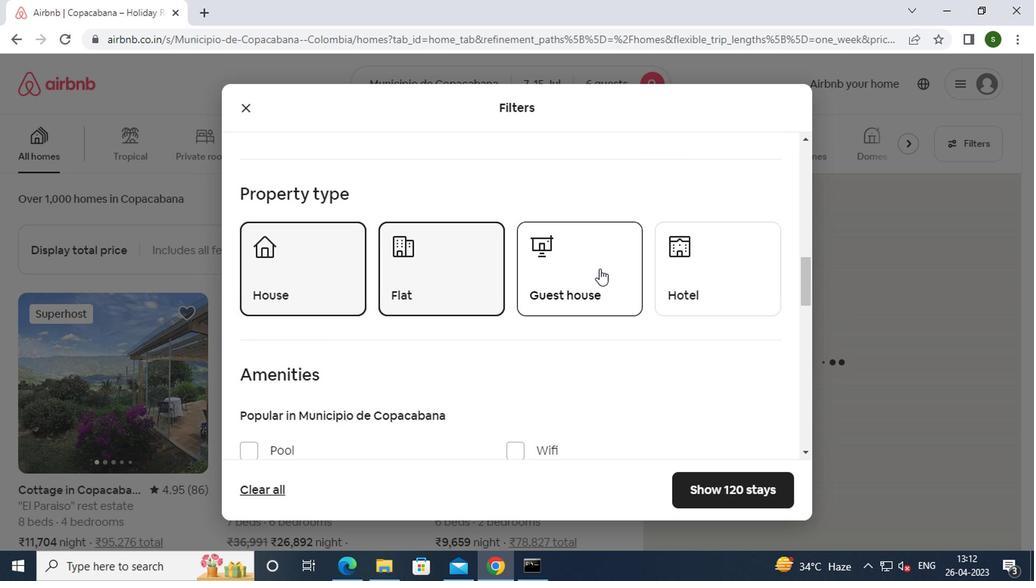 
Action: Mouse pressed left at (596, 267)
Screenshot: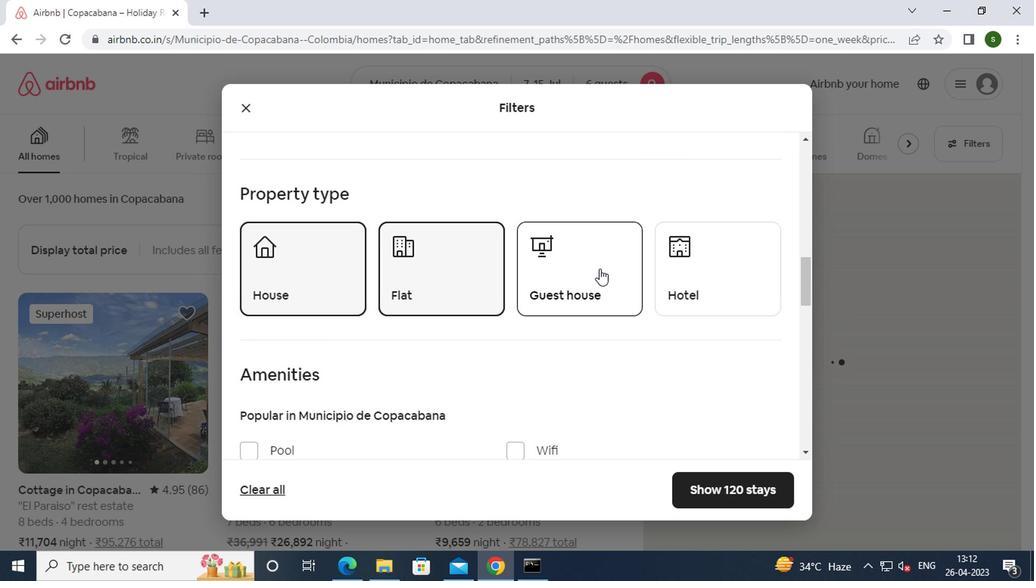 
Action: Mouse scrolled (596, 266) with delta (0, -1)
Screenshot: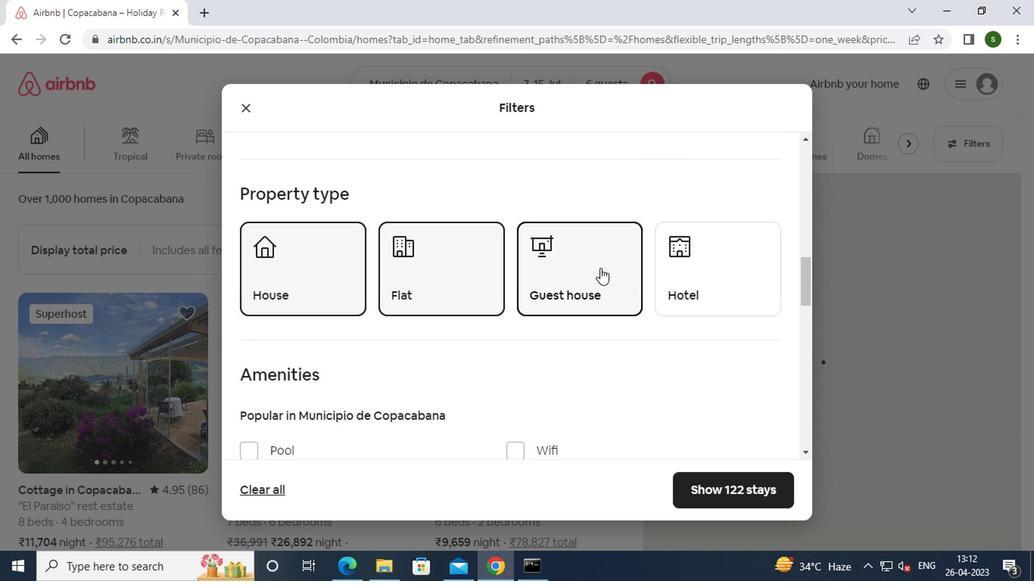 
Action: Mouse scrolled (596, 266) with delta (0, -1)
Screenshot: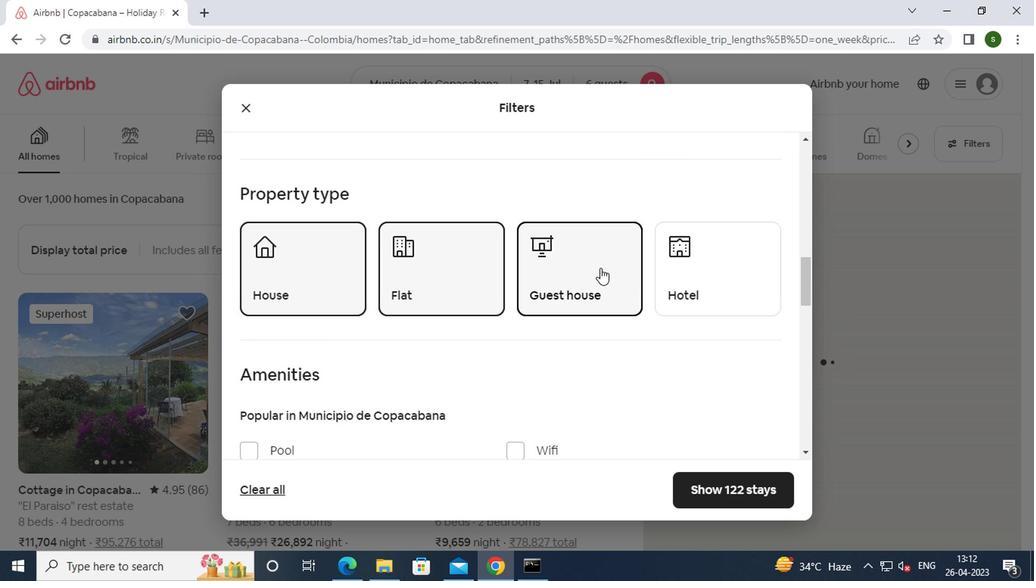 
Action: Mouse scrolled (596, 266) with delta (0, -1)
Screenshot: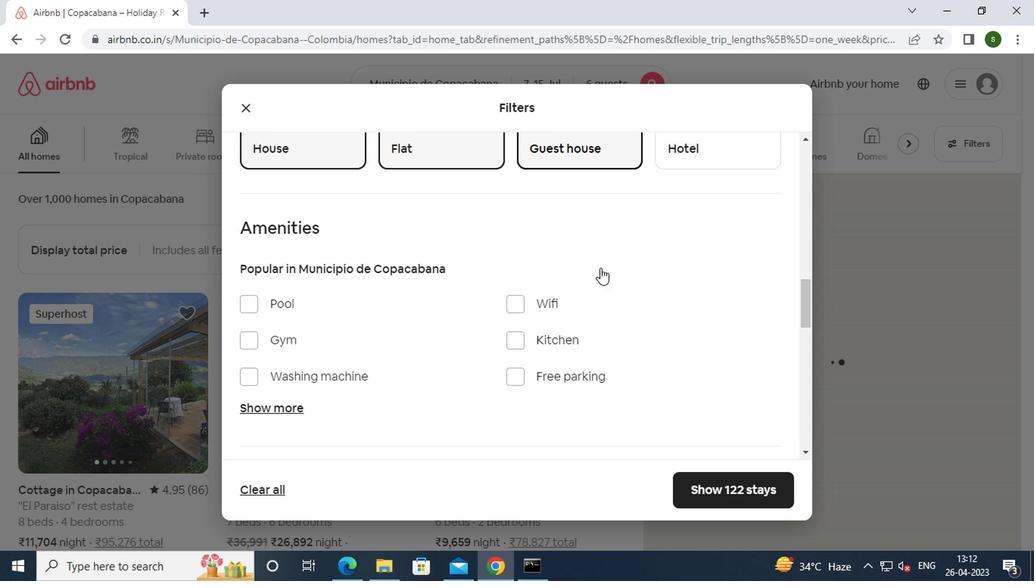 
Action: Mouse moved to (330, 292)
Screenshot: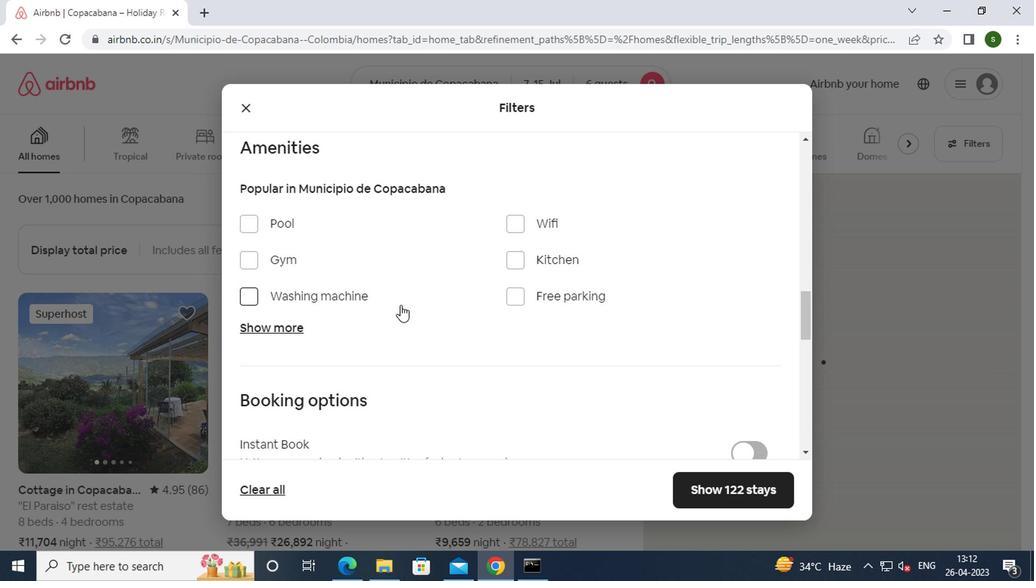 
Action: Mouse pressed left at (330, 292)
Screenshot: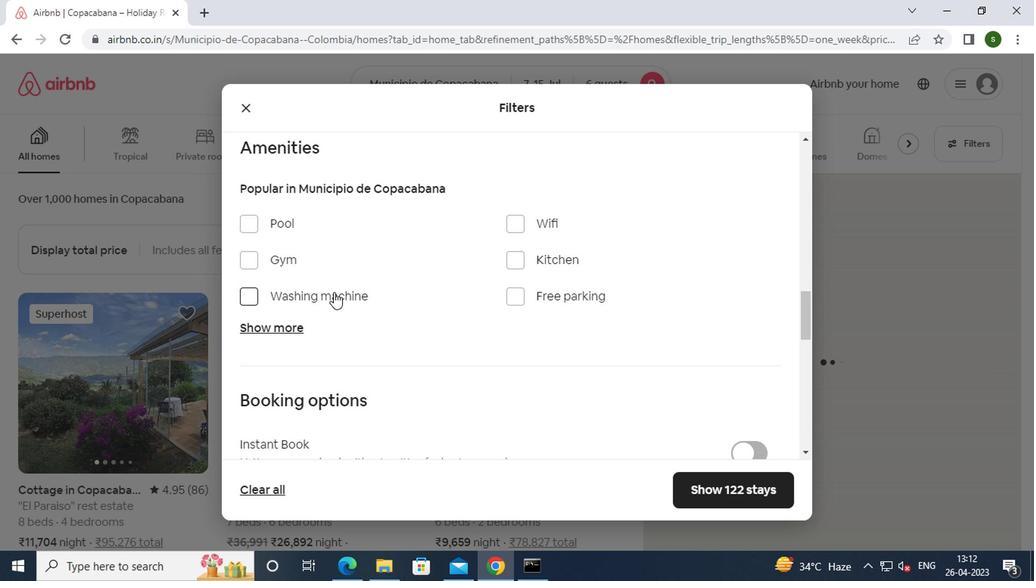 
Action: Mouse moved to (509, 305)
Screenshot: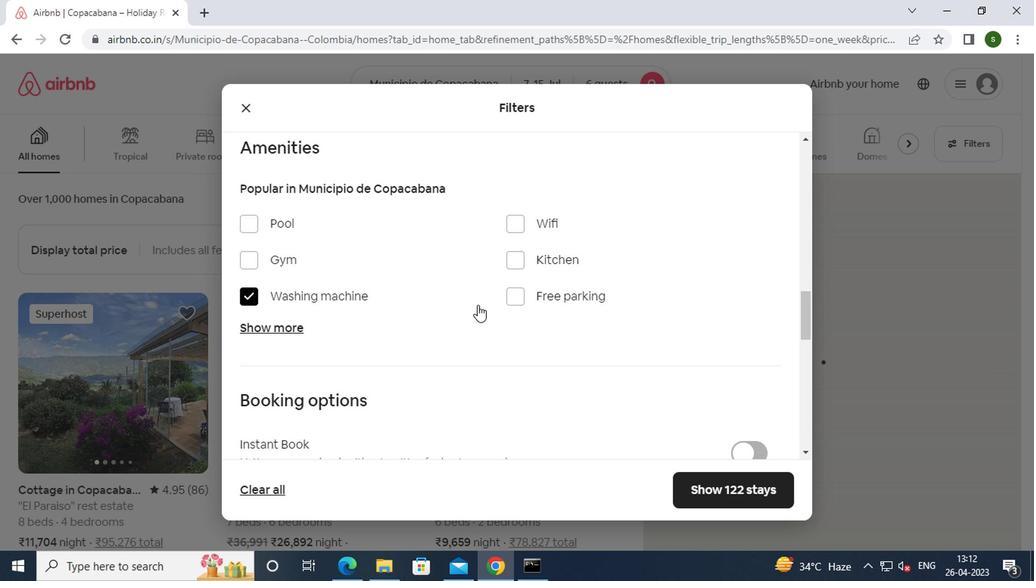 
Action: Mouse scrolled (509, 304) with delta (0, -1)
Screenshot: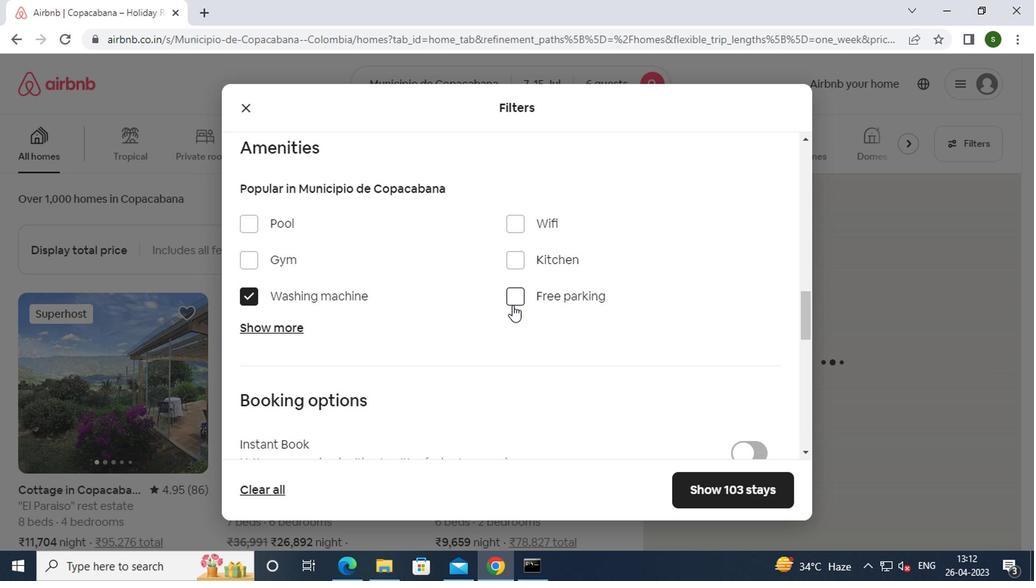
Action: Mouse scrolled (509, 304) with delta (0, -1)
Screenshot: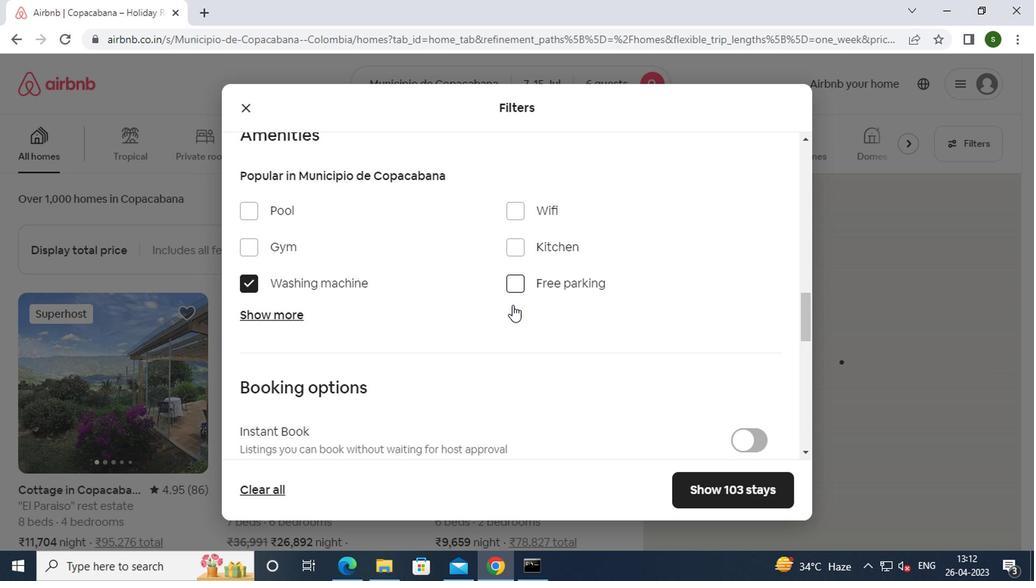 
Action: Mouse scrolled (509, 304) with delta (0, -1)
Screenshot: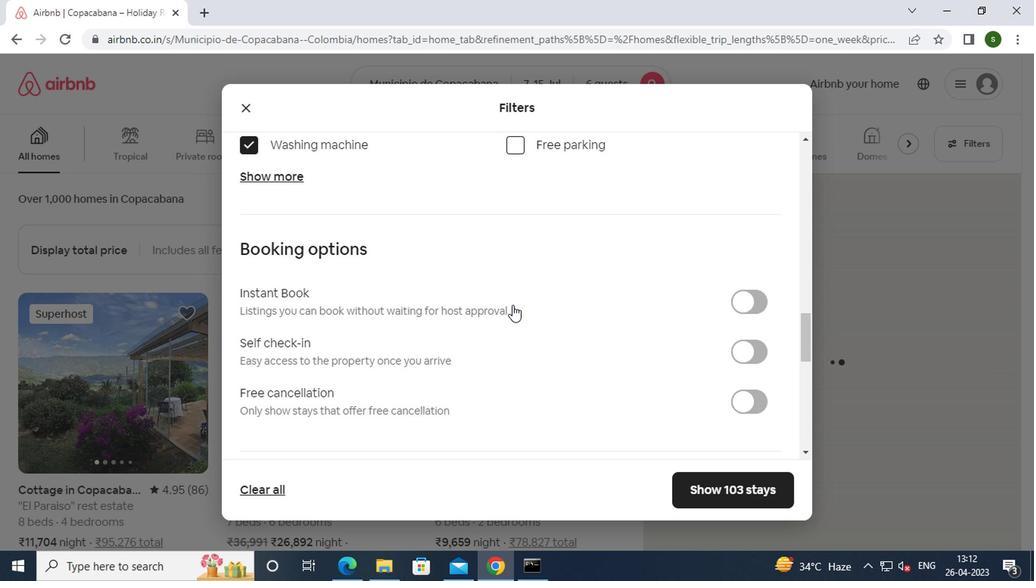 
Action: Mouse scrolled (509, 304) with delta (0, -1)
Screenshot: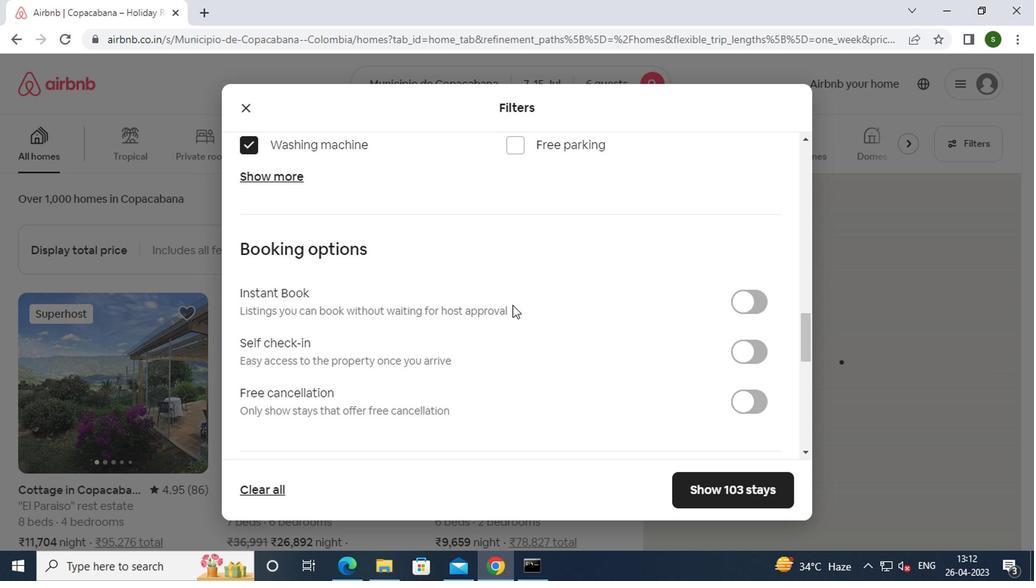 
Action: Mouse moved to (732, 198)
Screenshot: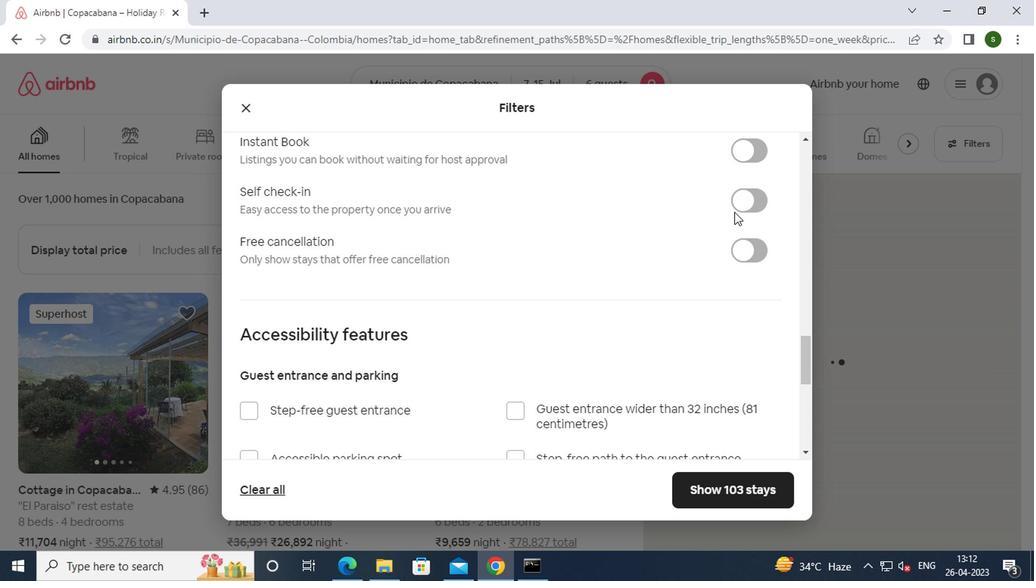 
Action: Mouse pressed left at (732, 198)
Screenshot: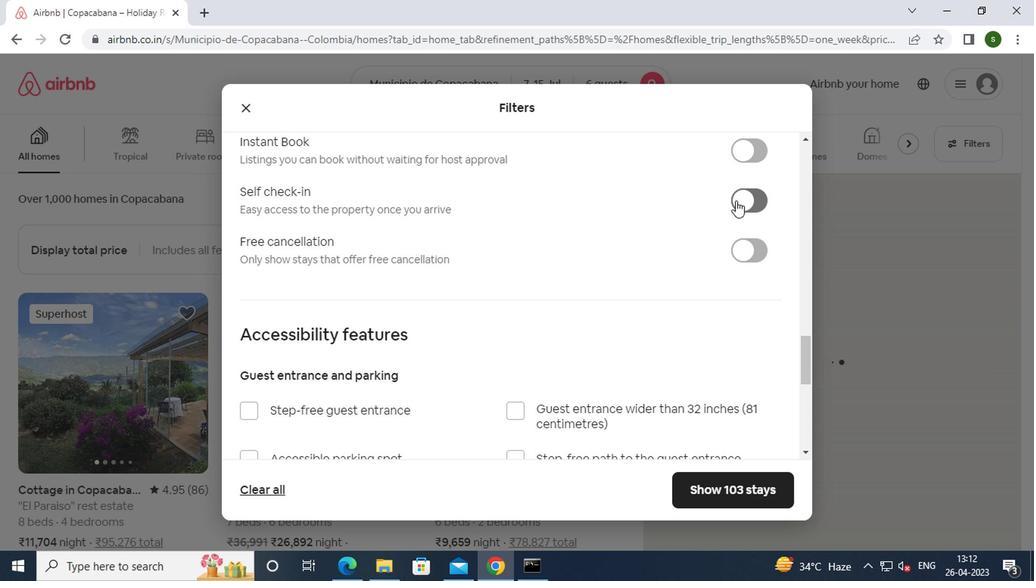 
Action: Mouse moved to (524, 283)
Screenshot: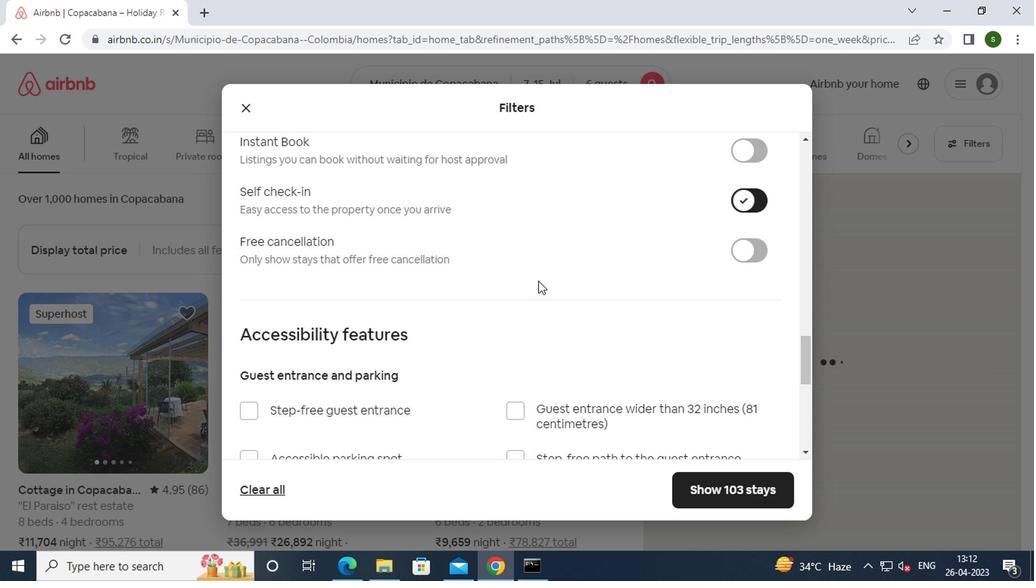 
Action: Mouse scrolled (524, 282) with delta (0, 0)
Screenshot: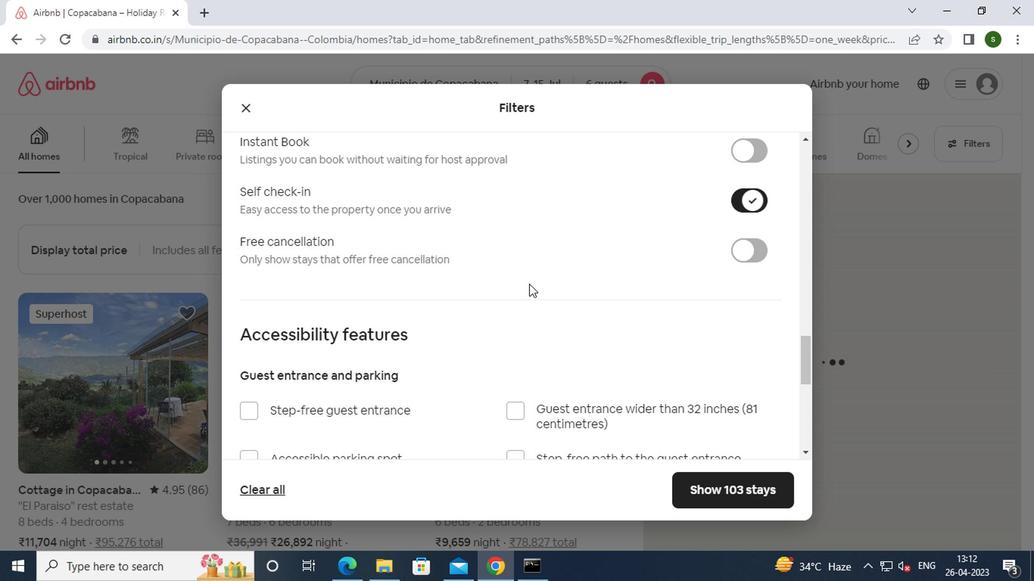 
Action: Mouse scrolled (524, 282) with delta (0, 0)
Screenshot: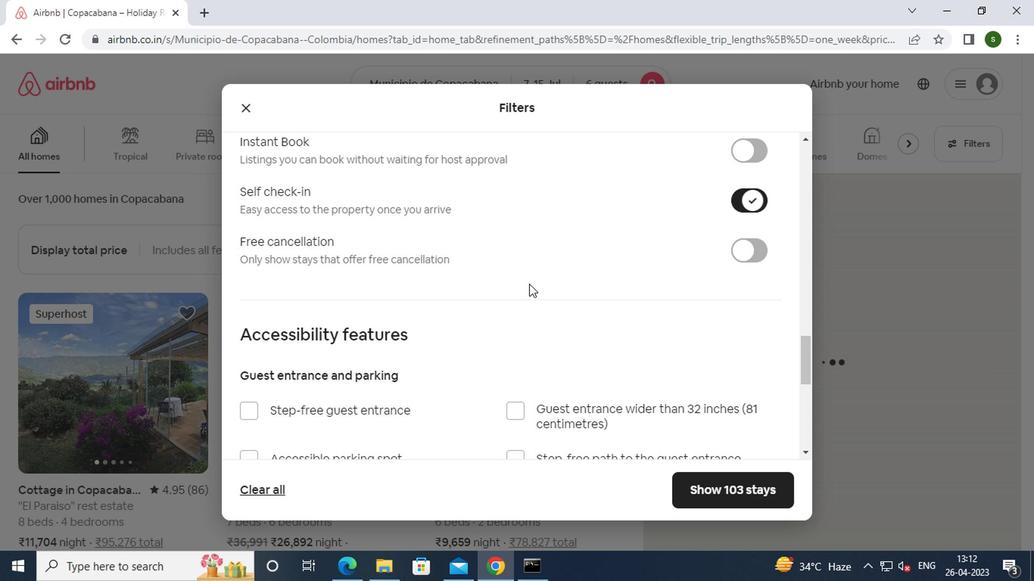 
Action: Mouse scrolled (524, 282) with delta (0, 0)
Screenshot: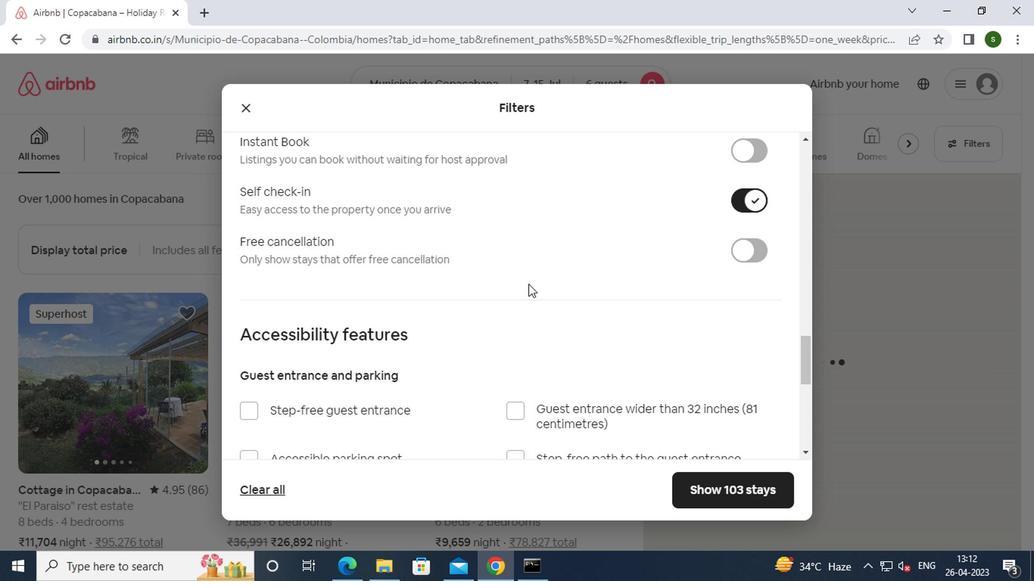 
Action: Mouse scrolled (524, 282) with delta (0, 0)
Screenshot: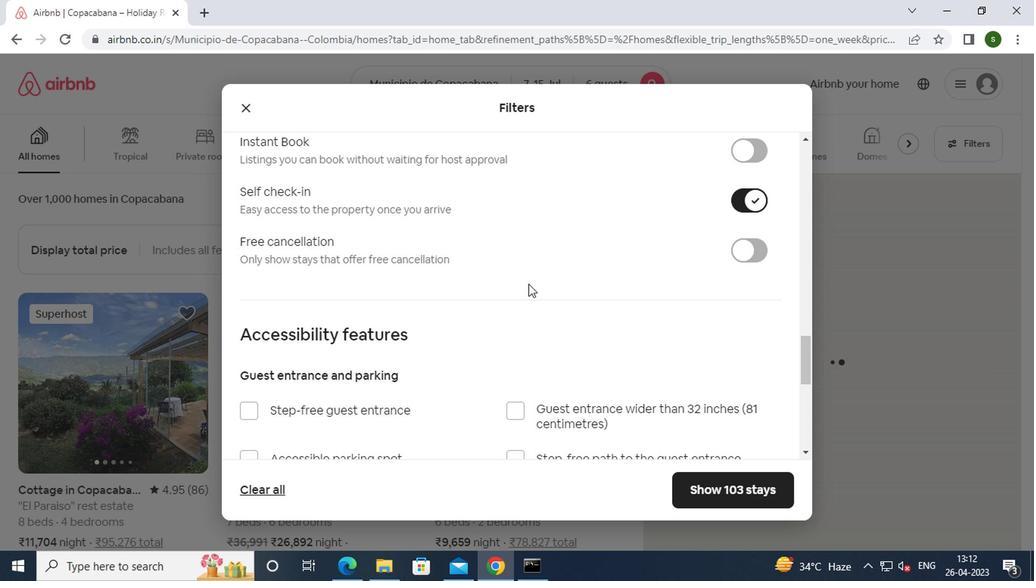 
Action: Mouse scrolled (524, 282) with delta (0, 0)
Screenshot: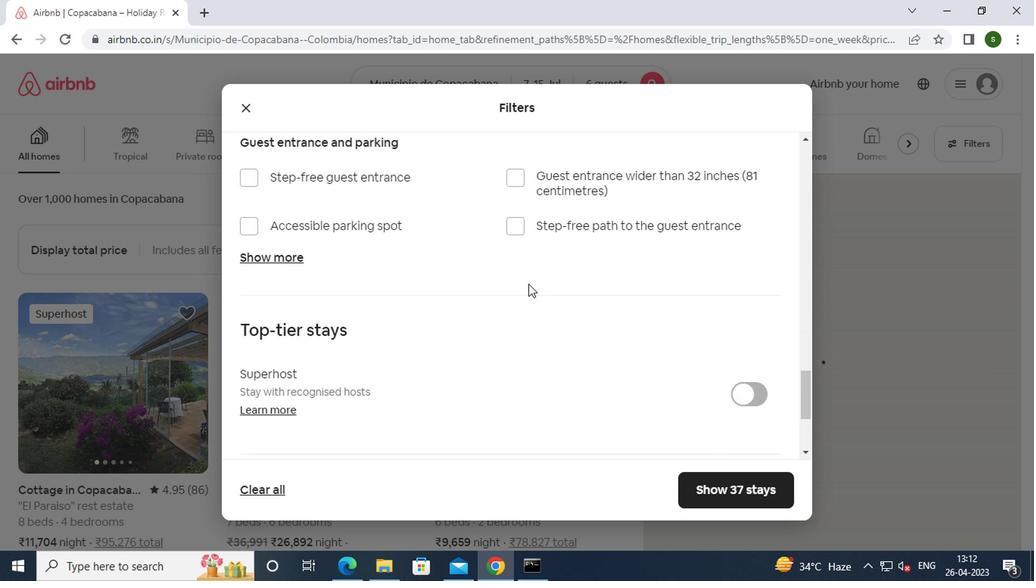 
Action: Mouse scrolled (524, 282) with delta (0, 0)
Screenshot: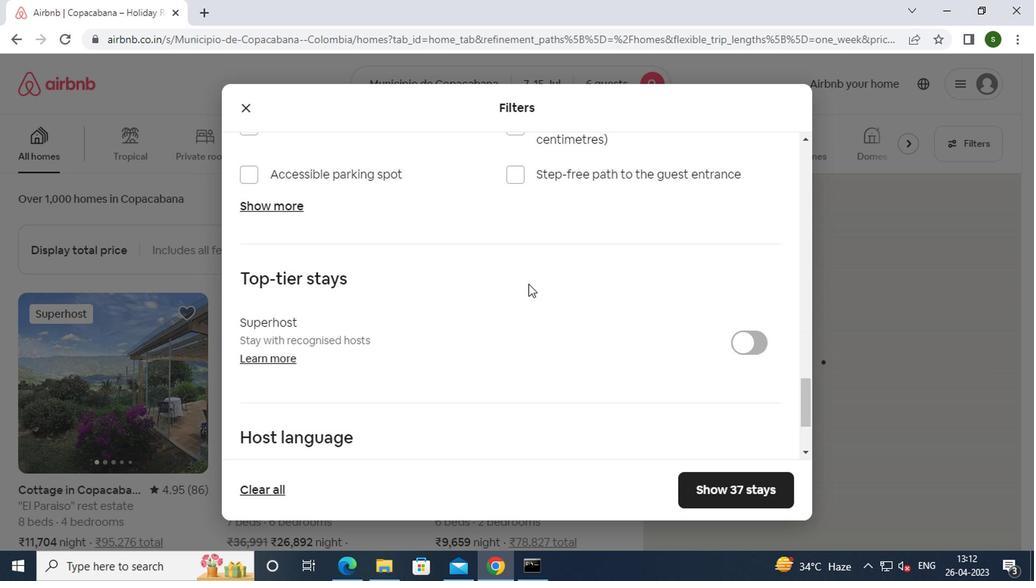 
Action: Mouse scrolled (524, 282) with delta (0, 0)
Screenshot: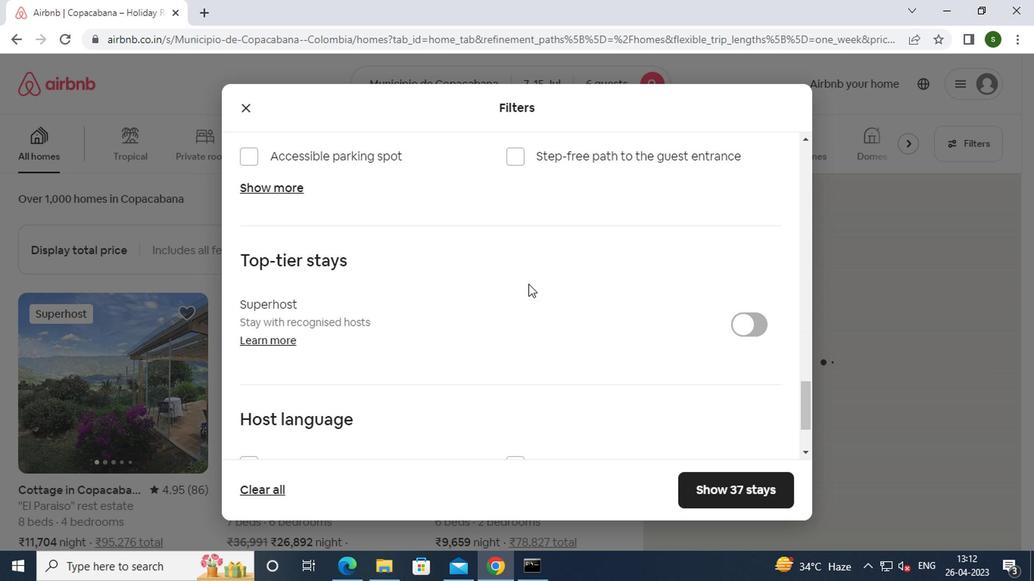 
Action: Mouse moved to (304, 359)
Screenshot: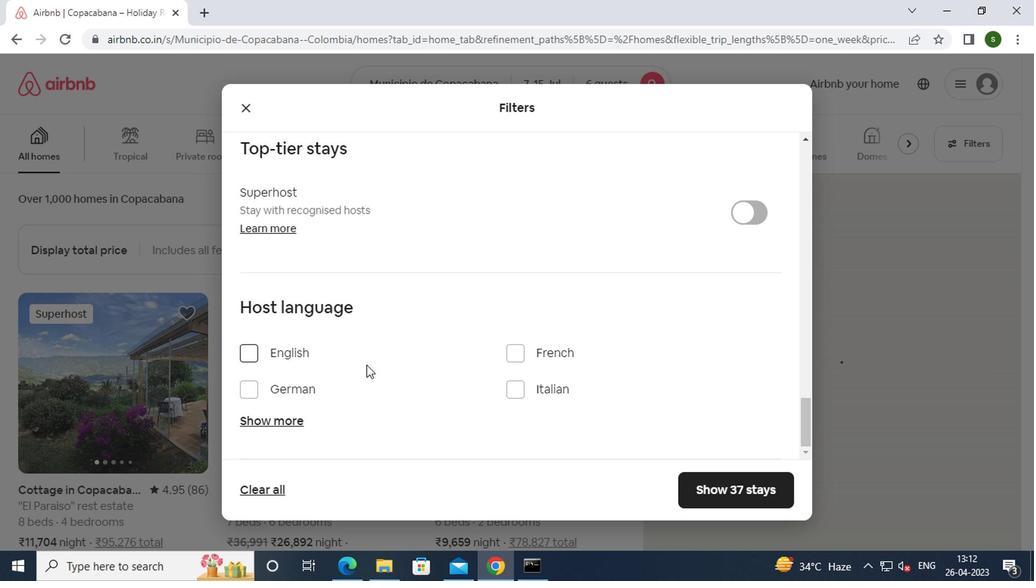 
Action: Mouse pressed left at (304, 359)
Screenshot: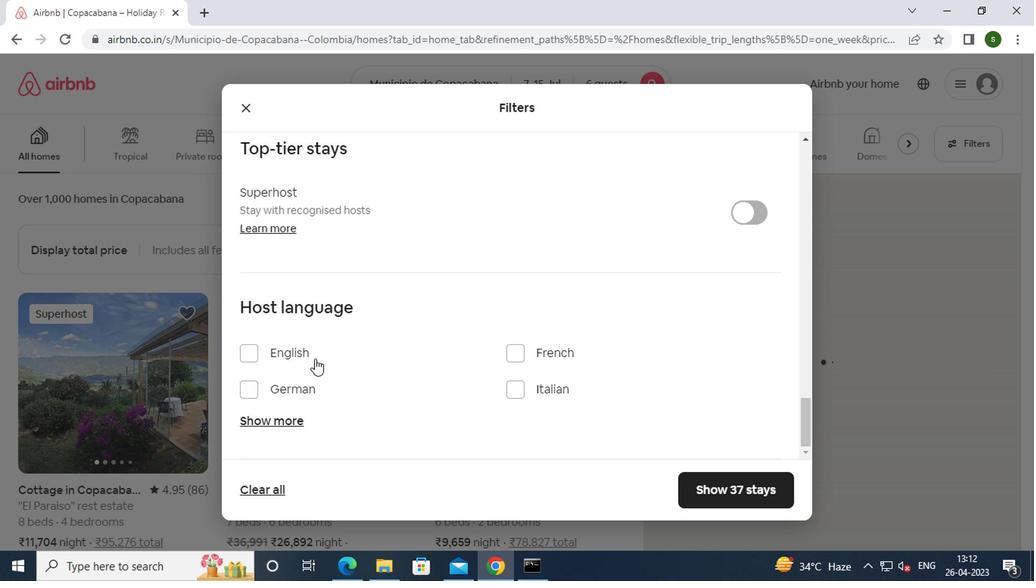 
Action: Mouse moved to (696, 488)
Screenshot: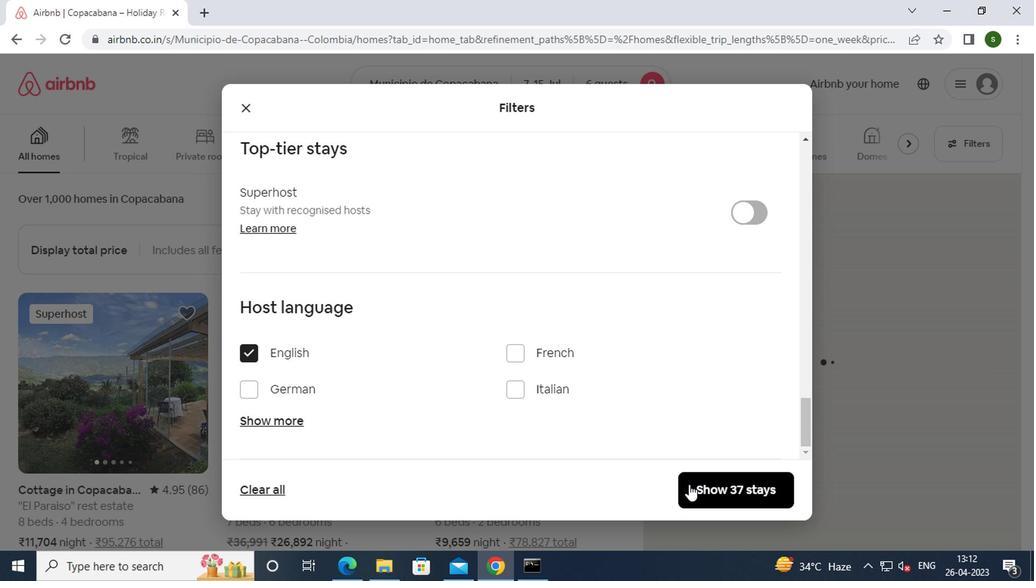 
Action: Mouse pressed left at (696, 488)
Screenshot: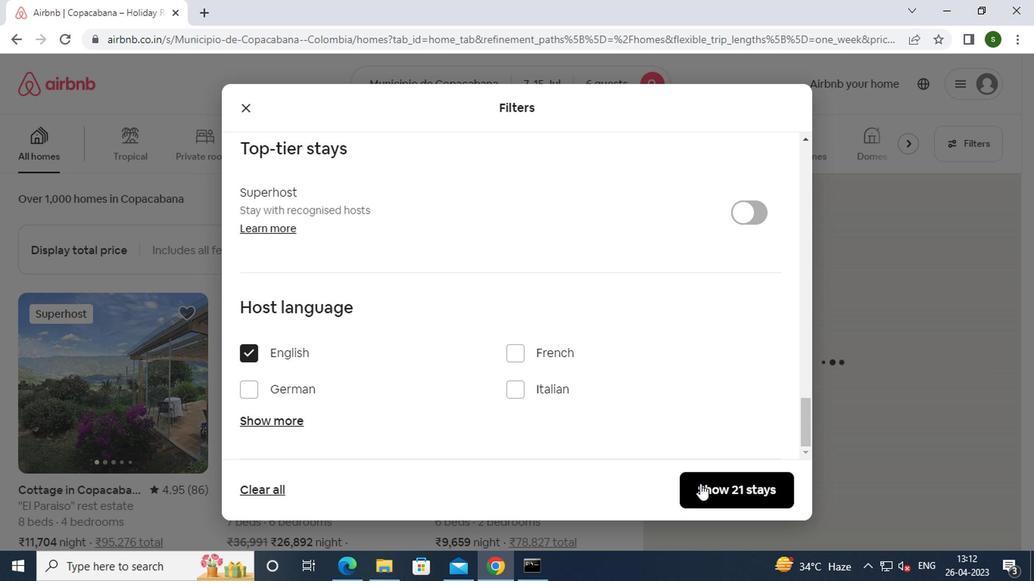 
Action: Mouse moved to (490, 393)
Screenshot: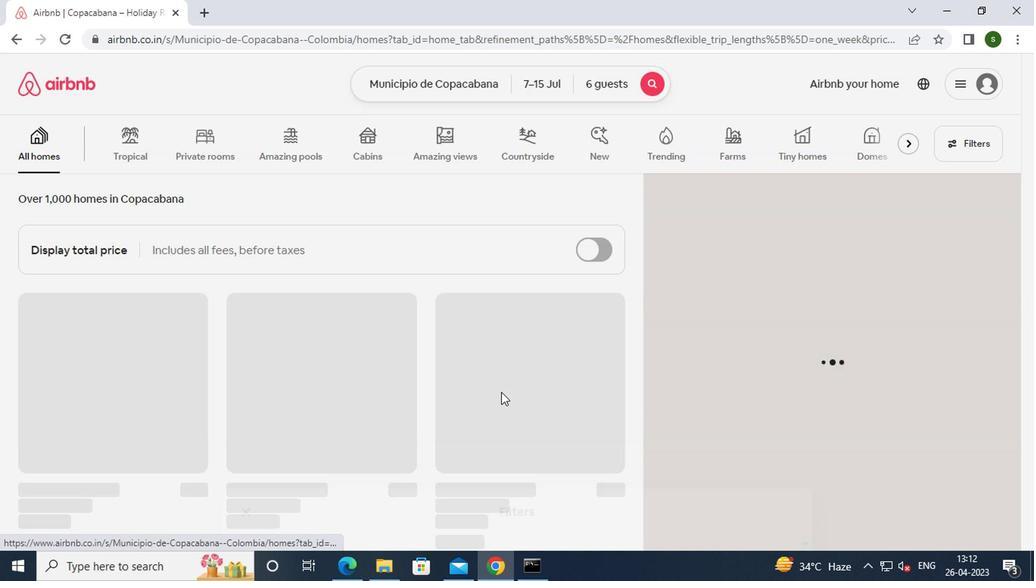 
